 Task: Log work in the project CanaryTech for the issue 'Implement a new cloud-based payroll management system for a company with advanced payroll processing and reporting features' spent time as '3w 1d 15h 46m' and remaining time as '2w 4d 4h 18m' and add a flag. Now add the issue to the epic 'Microservices architecture implementation'. Log work in the project CanaryTech for the issue 'Integrate a new geolocation feature into an existing mobile application to enhance user experience and personalization' spent time as '4w 3d 6h 34m' and remaining time as '5w 5d 9h 55m' and clone the issue. Now add the issue to the epic 'Remote work and collaboration enhancement'
Action: Mouse moved to (826, 229)
Screenshot: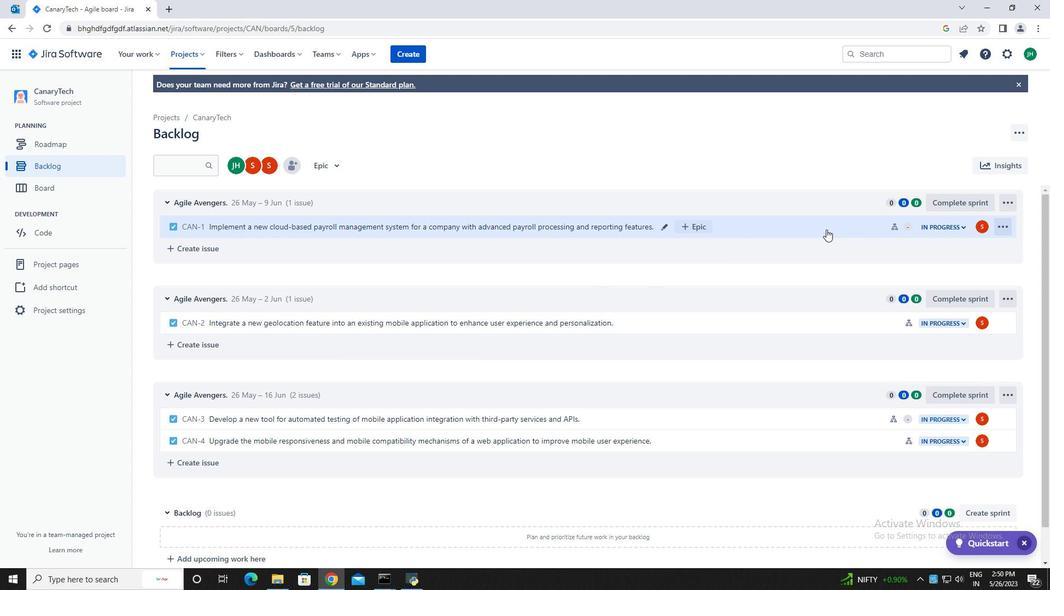 
Action: Mouse pressed left at (826, 229)
Screenshot: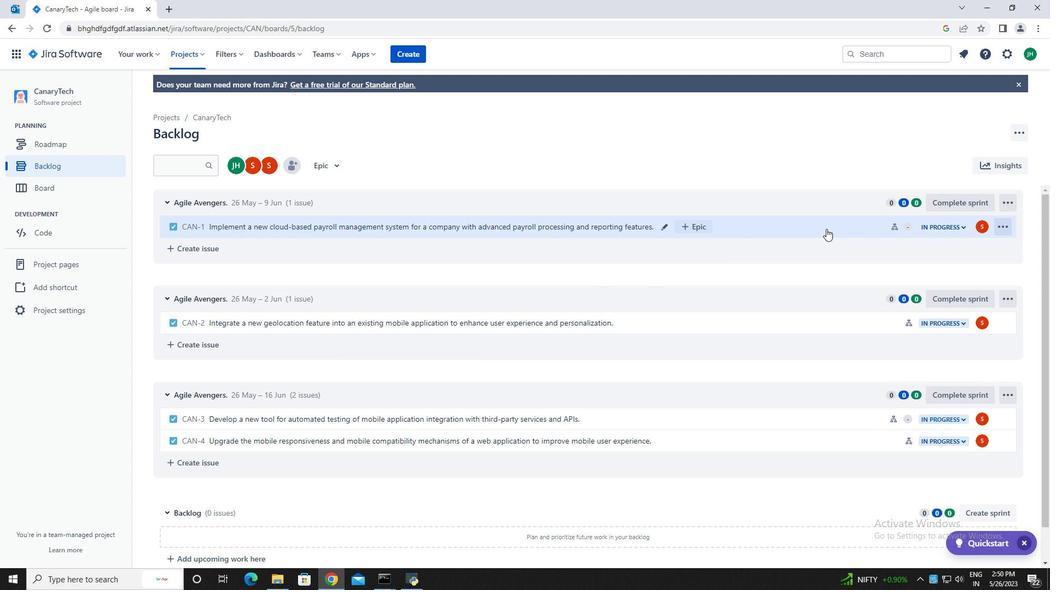 
Action: Mouse moved to (826, 228)
Screenshot: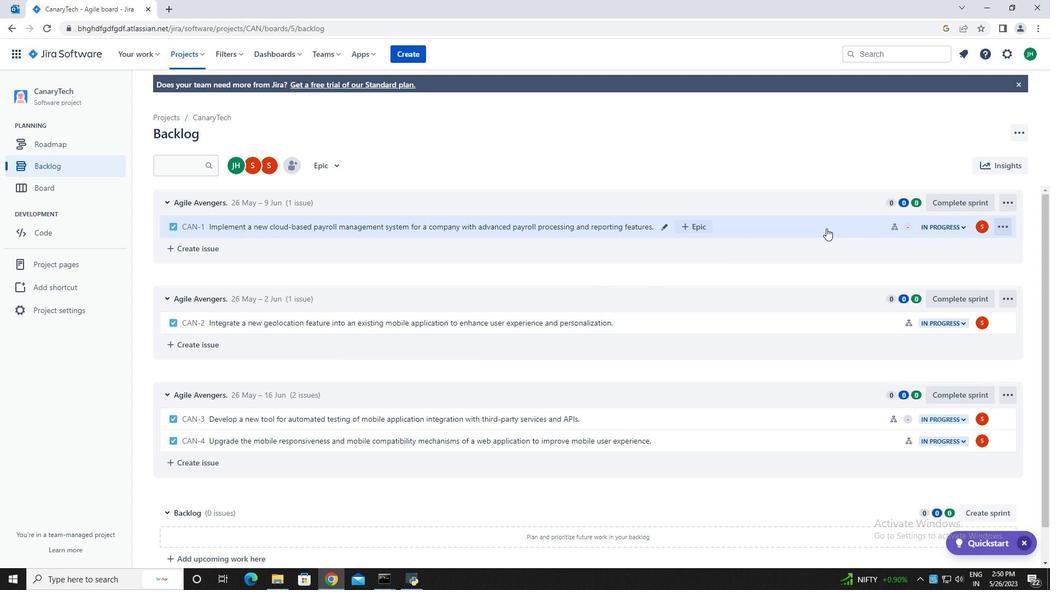 
Action: Key pressed <Key.esc>
Screenshot: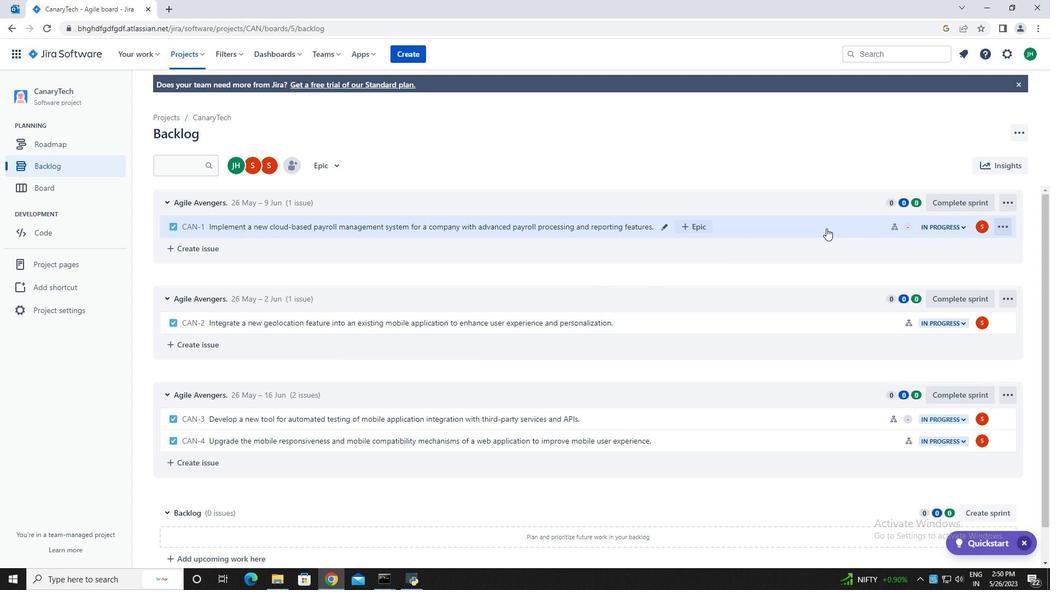 
Action: Mouse moved to (855, 224)
Screenshot: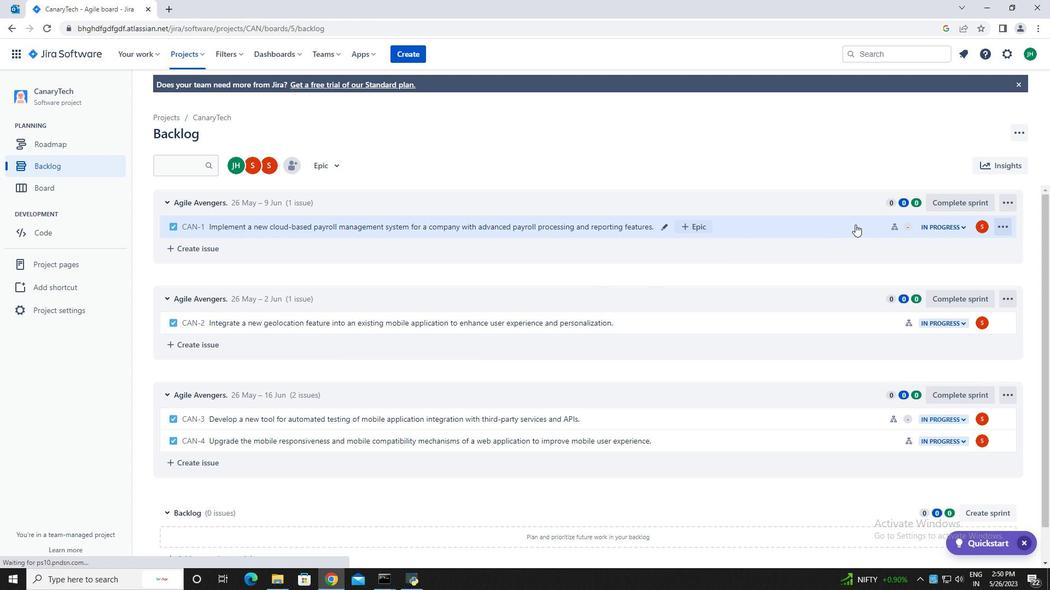 
Action: Key pressed <Key.esc>
Screenshot: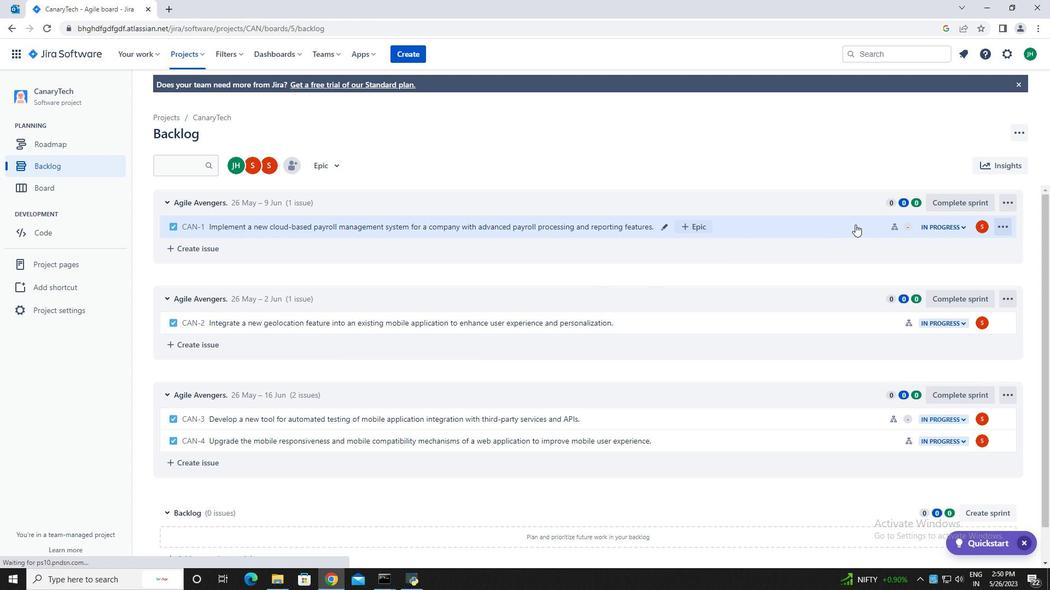 
Action: Mouse moved to (855, 225)
Screenshot: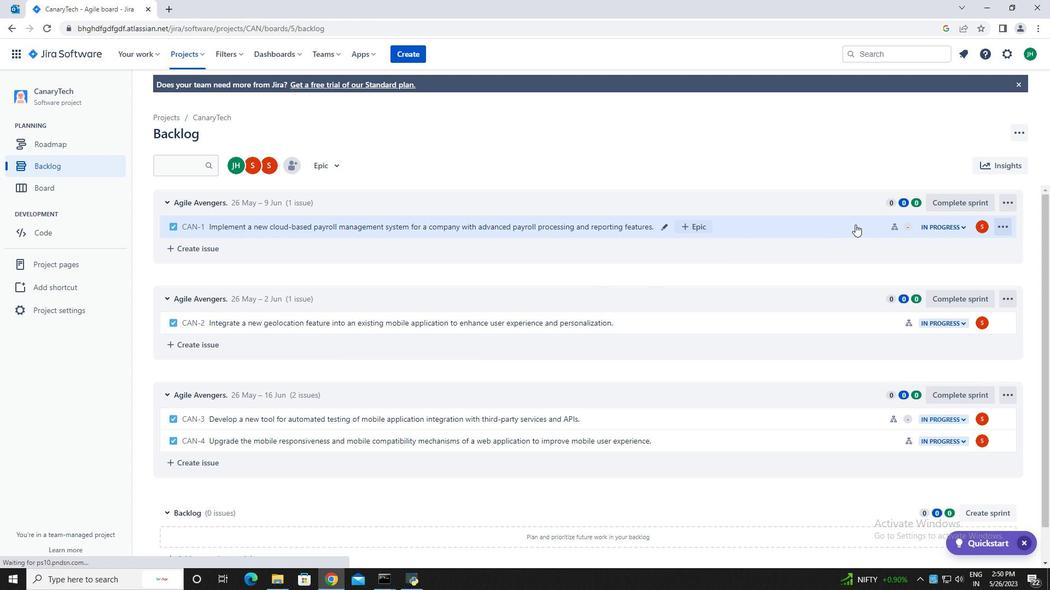 
Action: Key pressed <Key.esc><Key.esc>
Screenshot: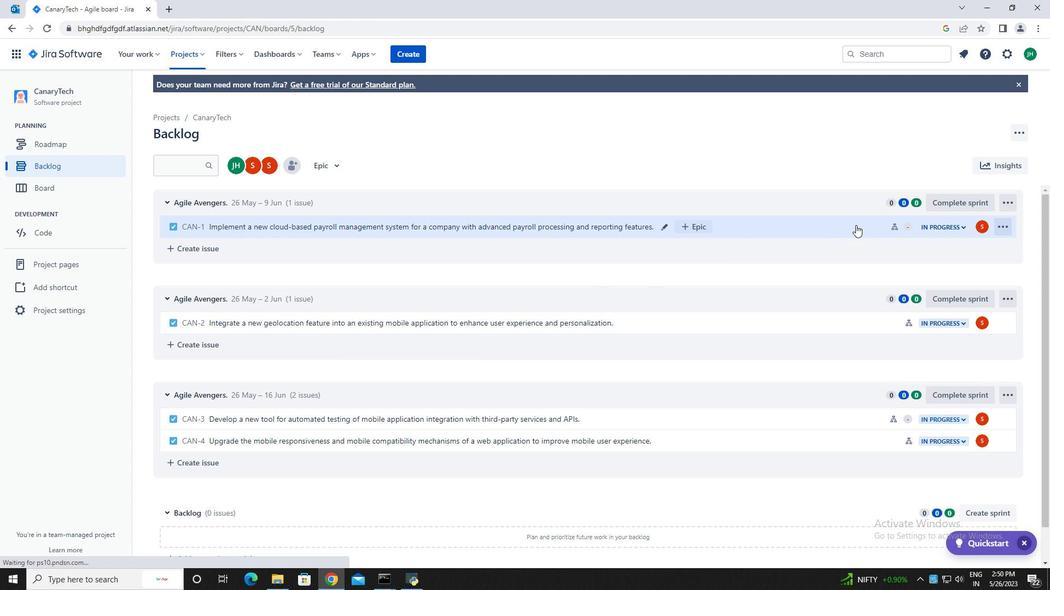 
Action: Mouse moved to (856, 225)
Screenshot: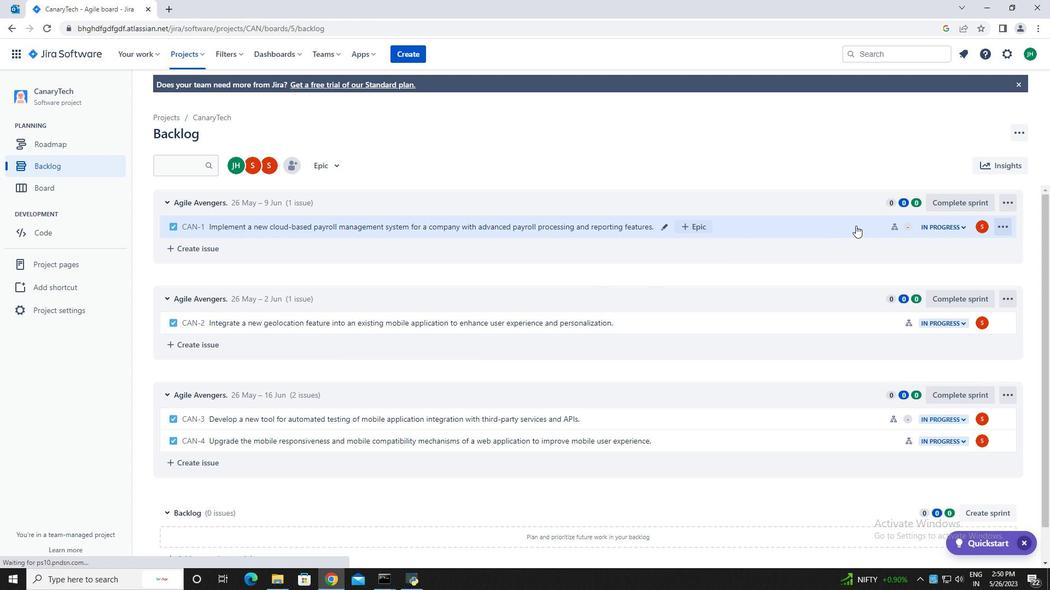 
Action: Key pressed <Key.esc><Key.esc>
Screenshot: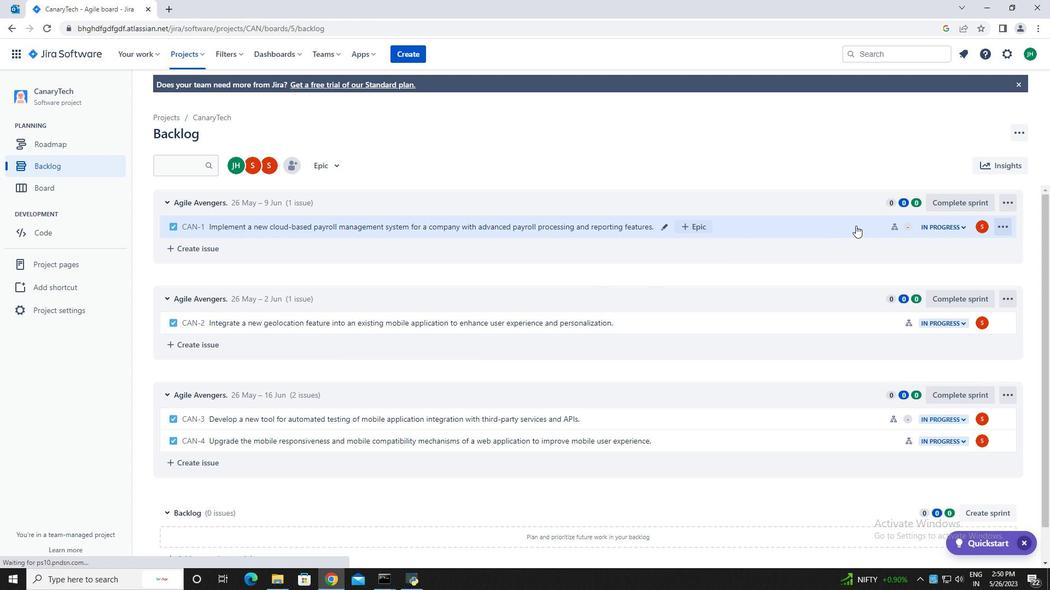 
Action: Mouse moved to (856, 225)
Screenshot: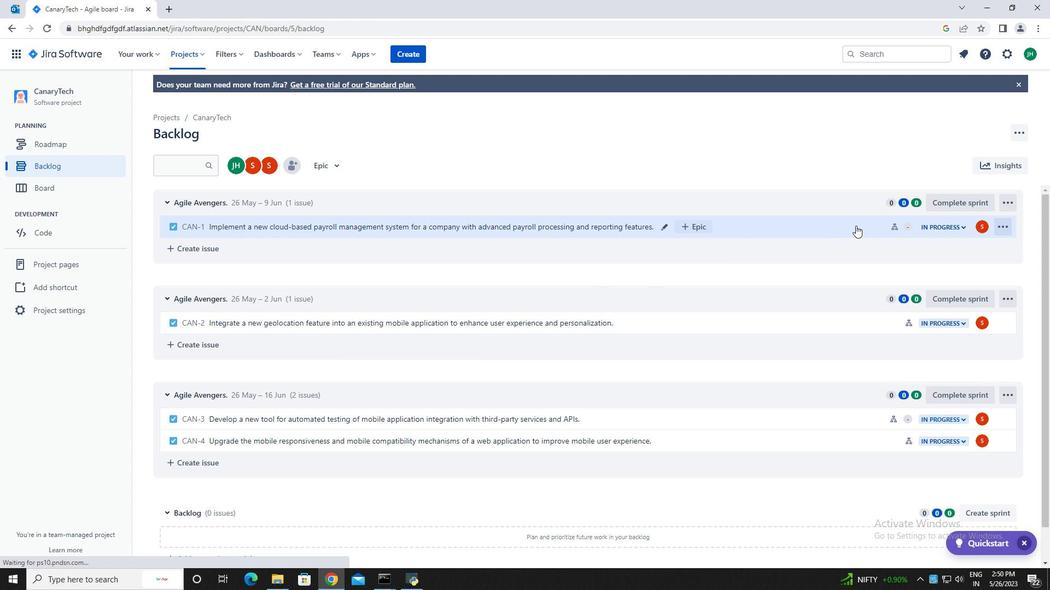 
Action: Key pressed <Key.esc>
Screenshot: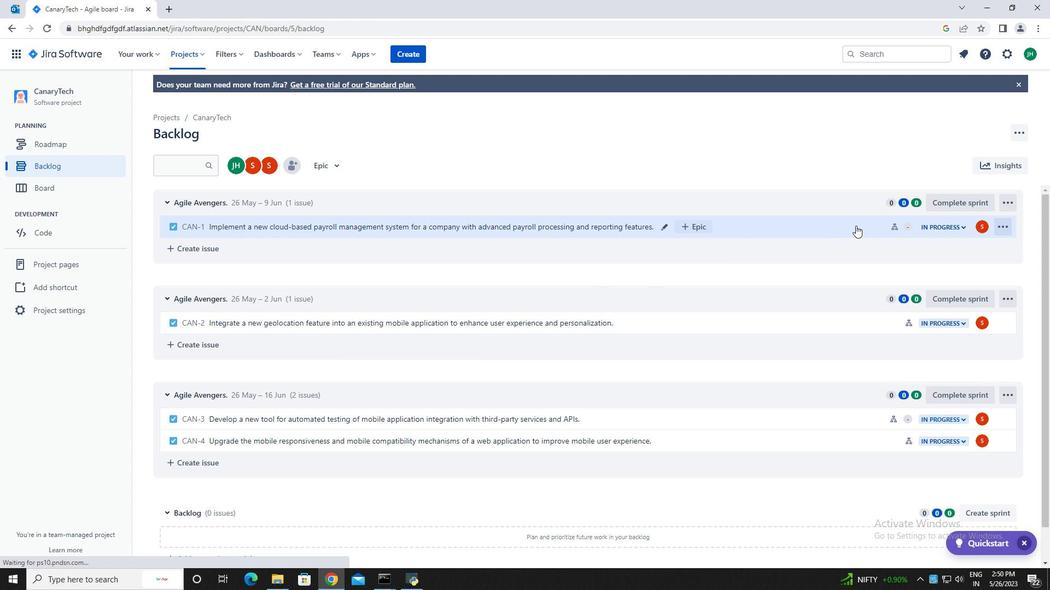 
Action: Mouse moved to (856, 226)
Screenshot: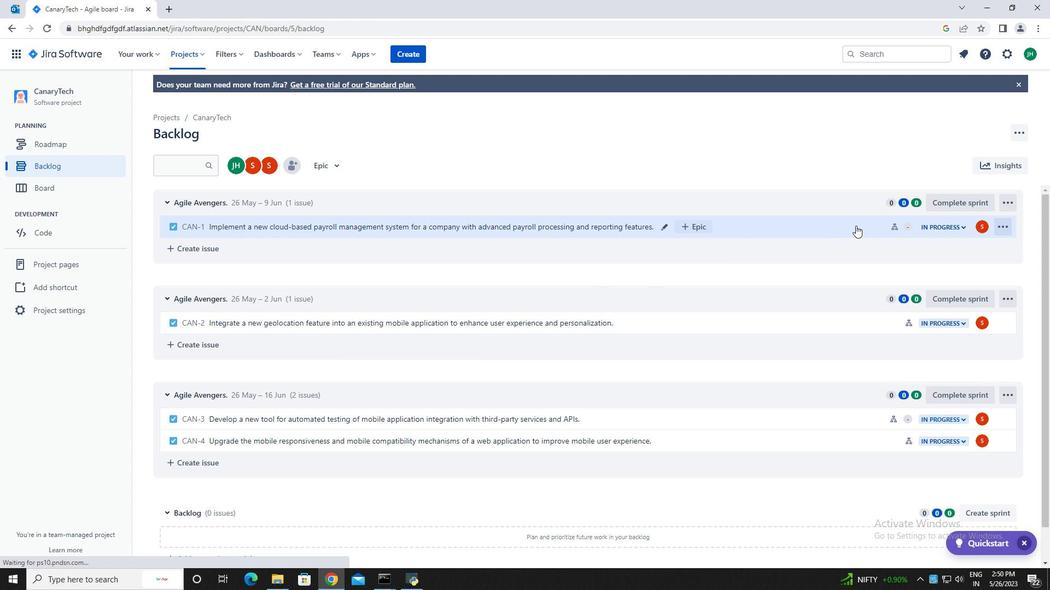
Action: Key pressed <Key.esc>
Screenshot: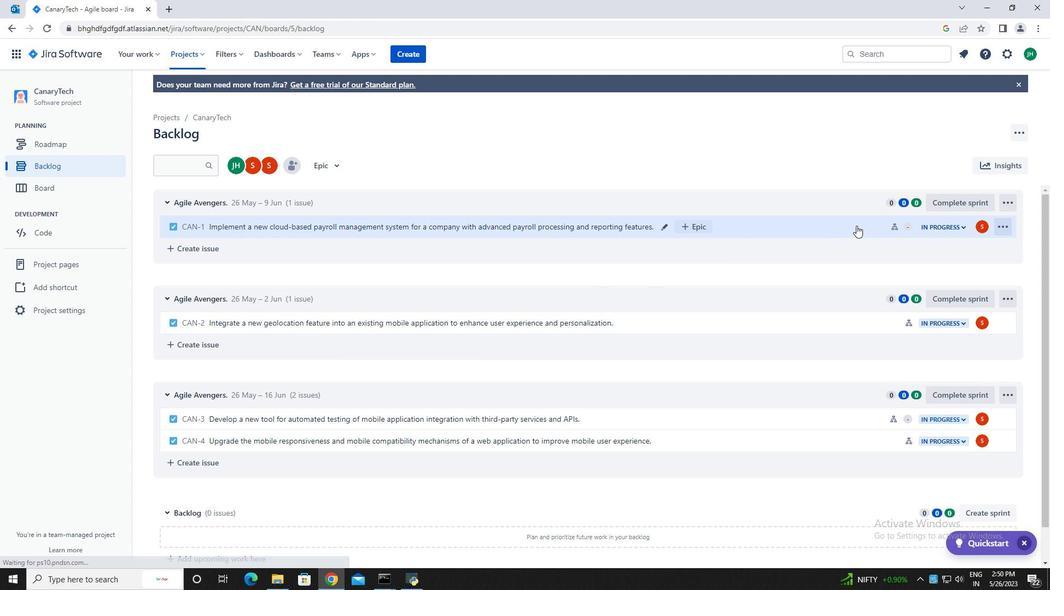 
Action: Mouse moved to (857, 226)
Screenshot: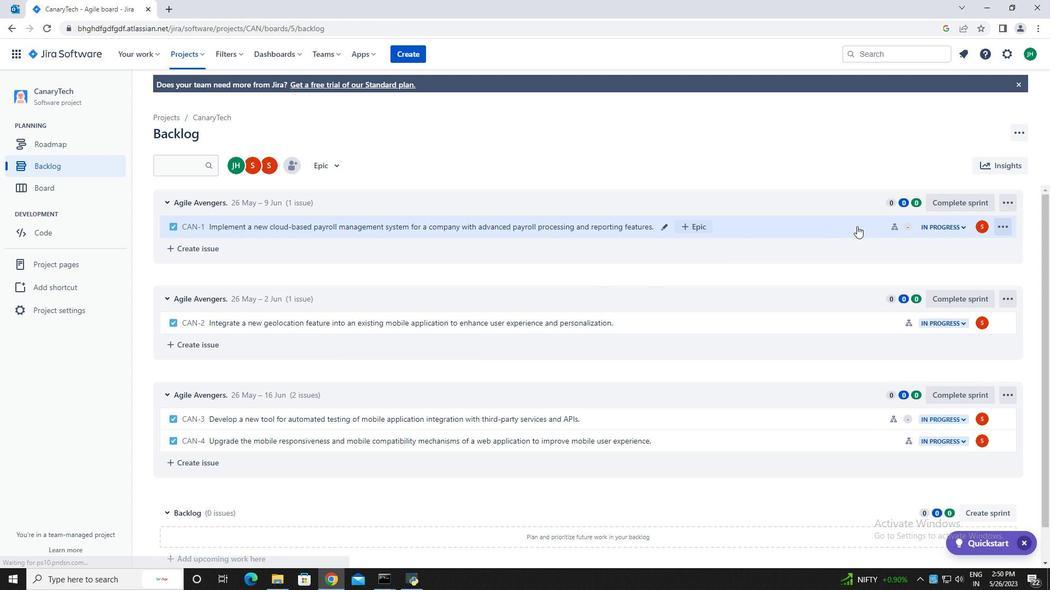 
Action: Key pressed <Key.esc><Key.esc><Key.esc>
Screenshot: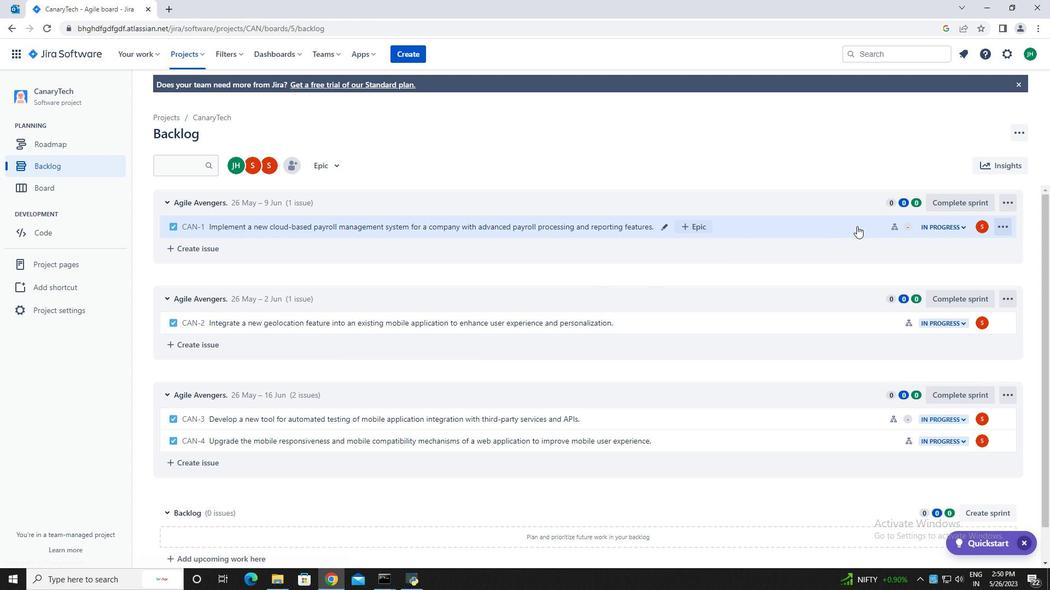 
Action: Mouse moved to (857, 226)
Screenshot: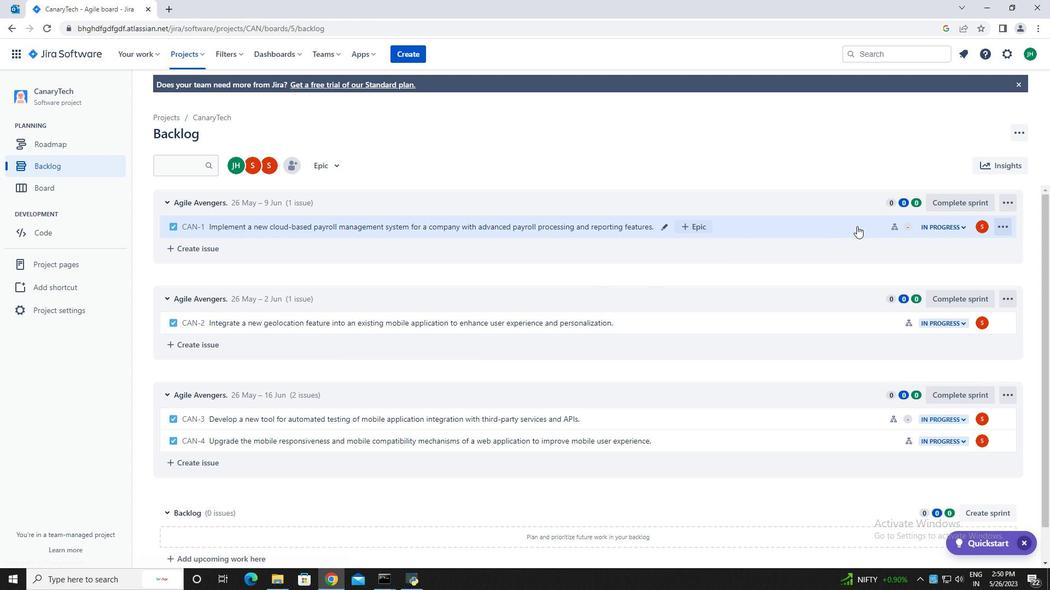 
Action: Key pressed <Key.esc>
Screenshot: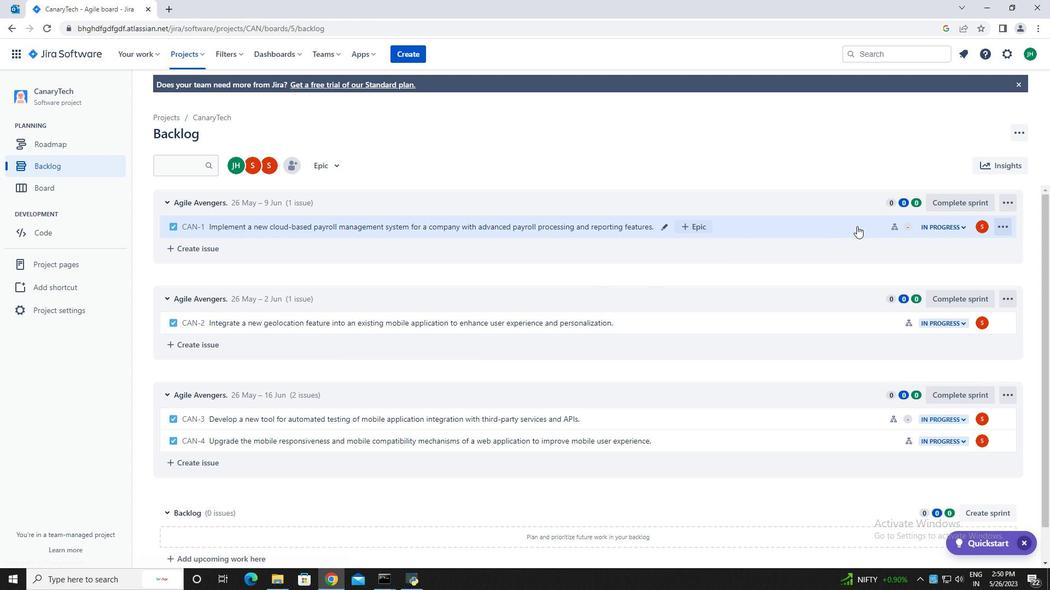 
Action: Mouse moved to (857, 226)
Screenshot: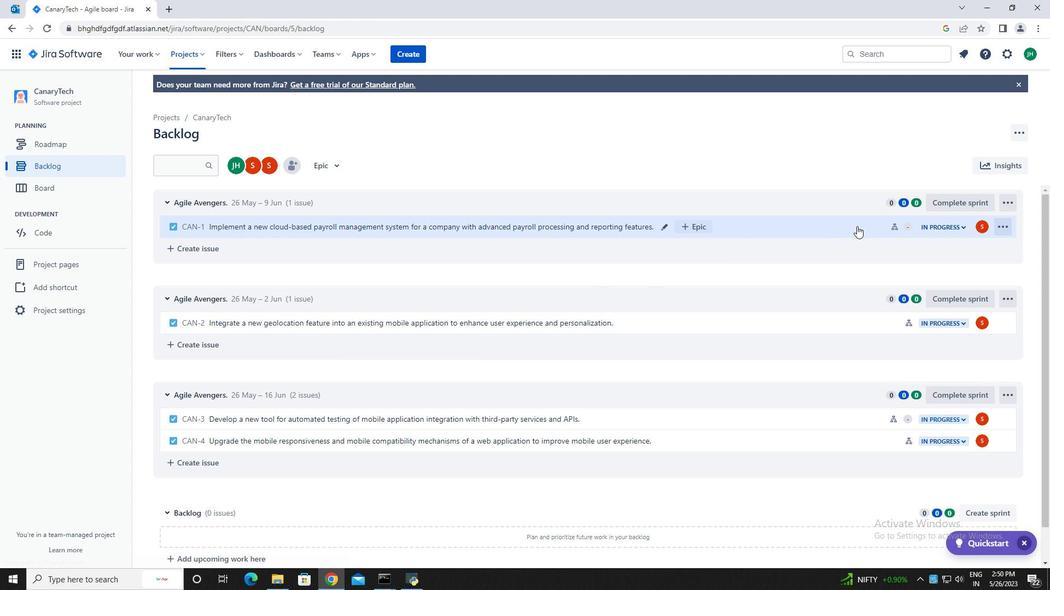 
Action: Key pressed <Key.esc>
Screenshot: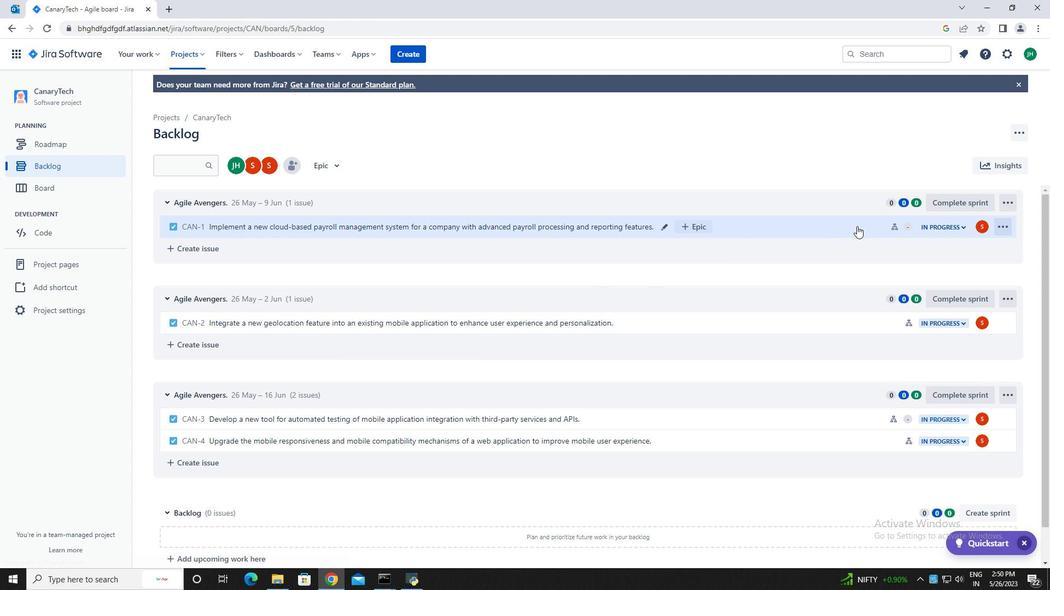 
Action: Mouse moved to (858, 228)
Screenshot: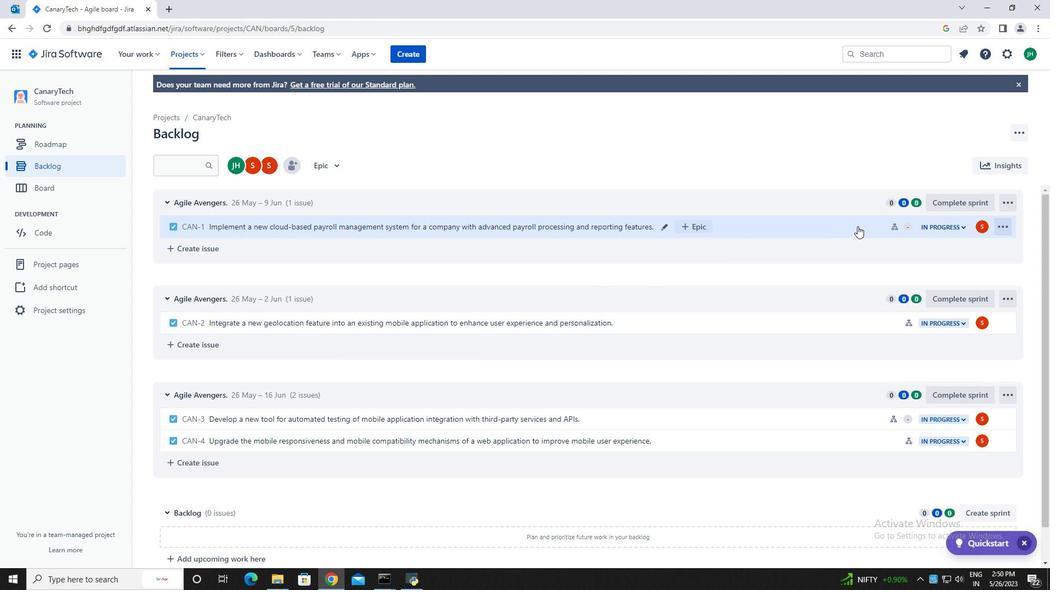 
Action: Key pressed <Key.esc>
Screenshot: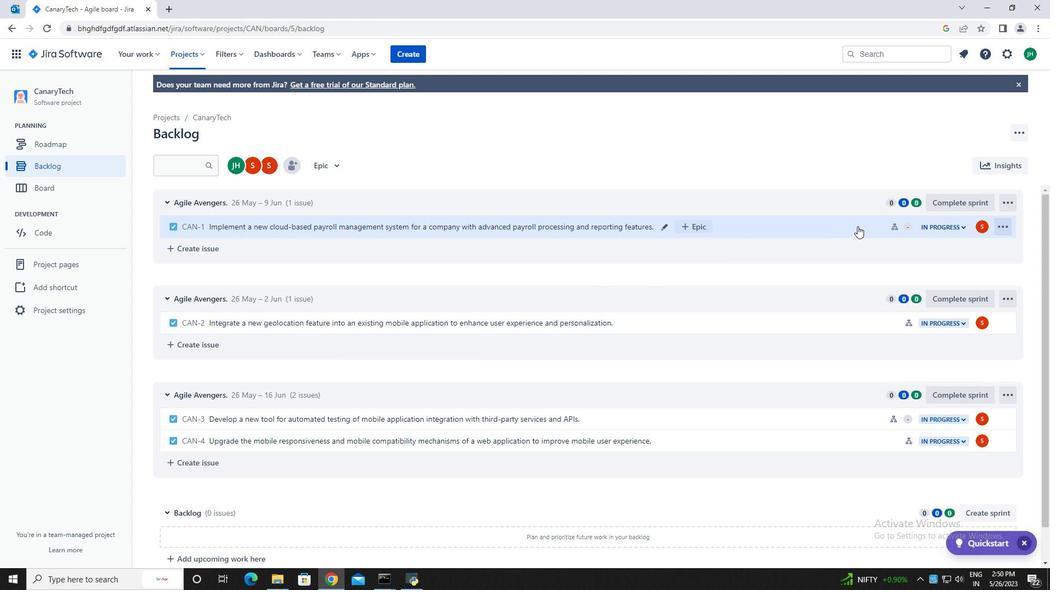 
Action: Mouse moved to (858, 229)
Screenshot: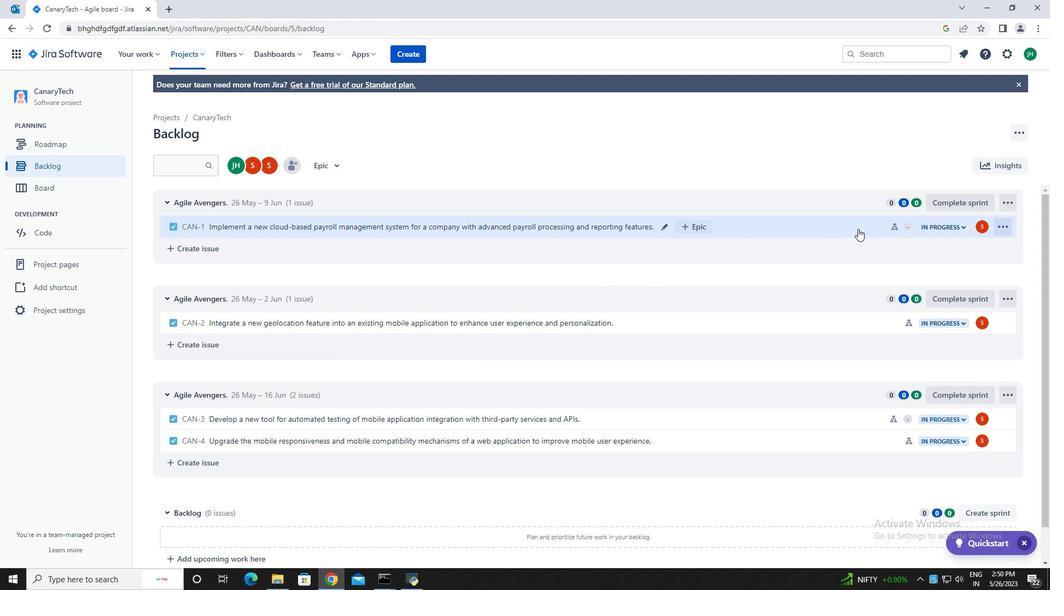 
Action: Key pressed <Key.esc><Key.esc><Key.esc><Key.esc><Key.esc>
Screenshot: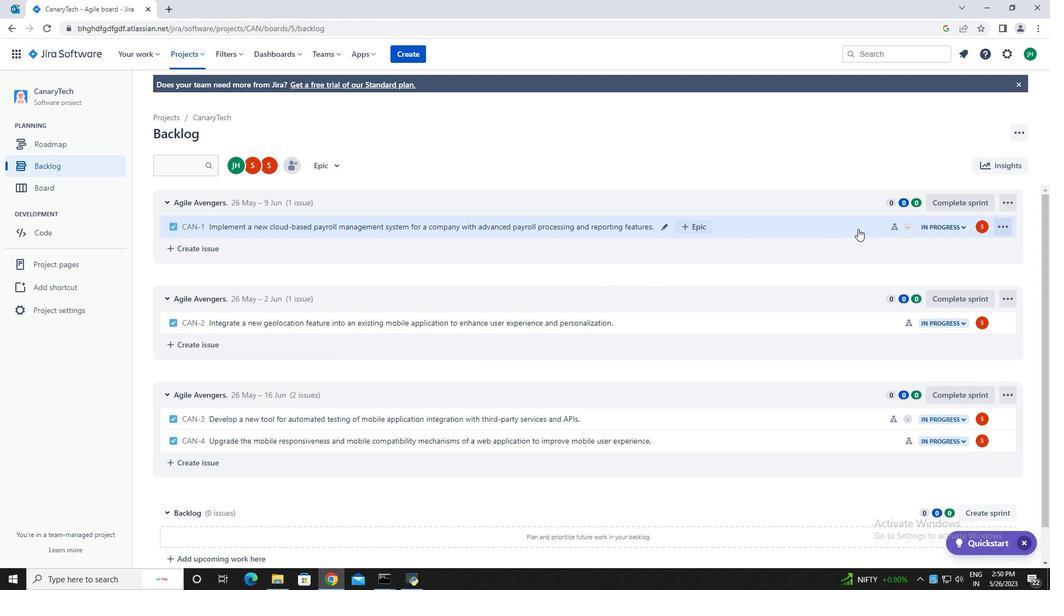 
Action: Mouse moved to (872, 226)
Screenshot: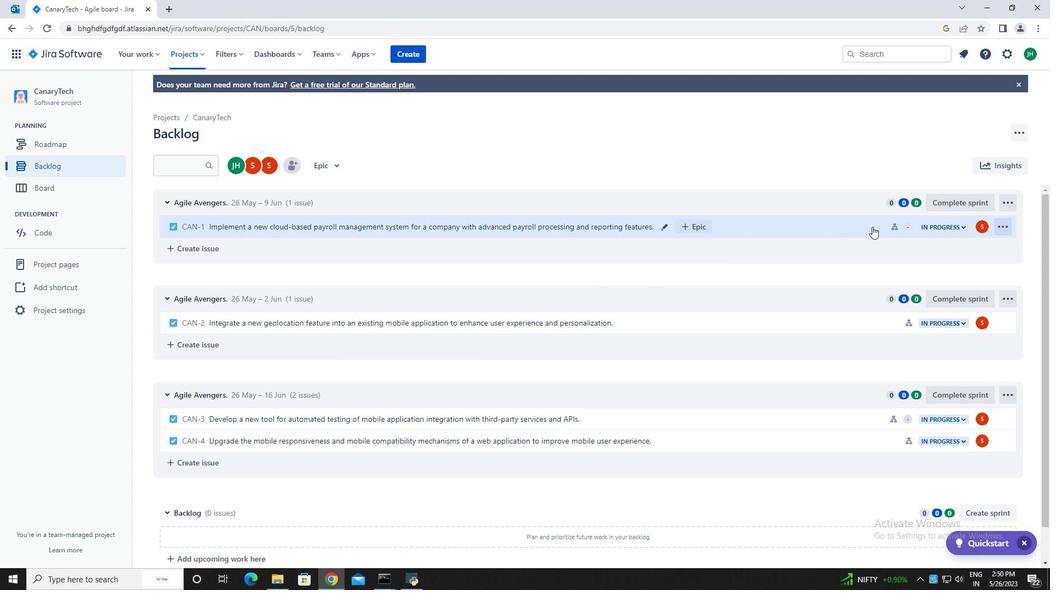 
Action: Mouse pressed left at (872, 226)
Screenshot: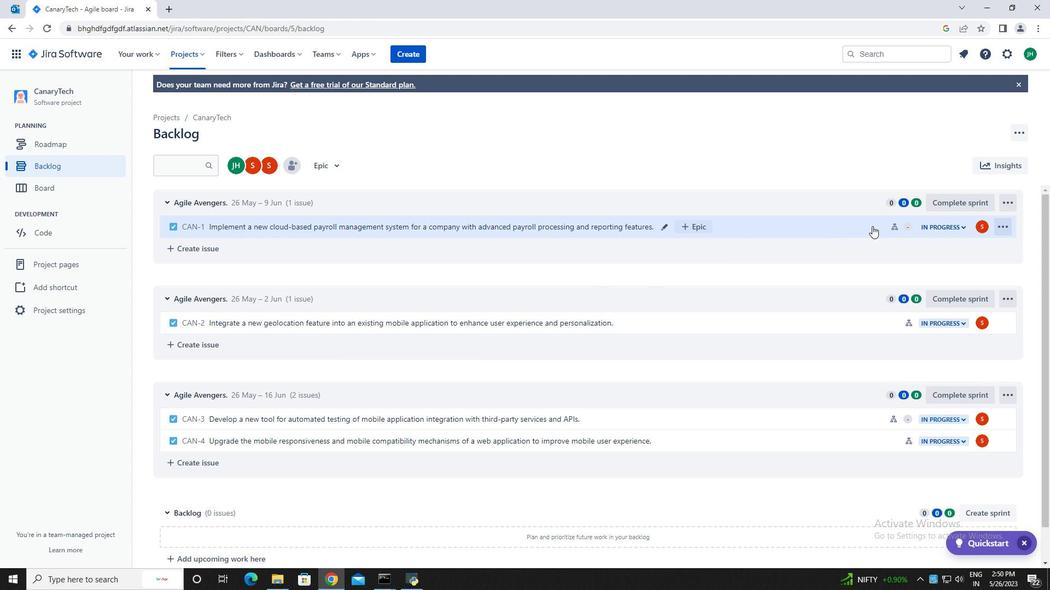 
Action: Mouse moved to (992, 197)
Screenshot: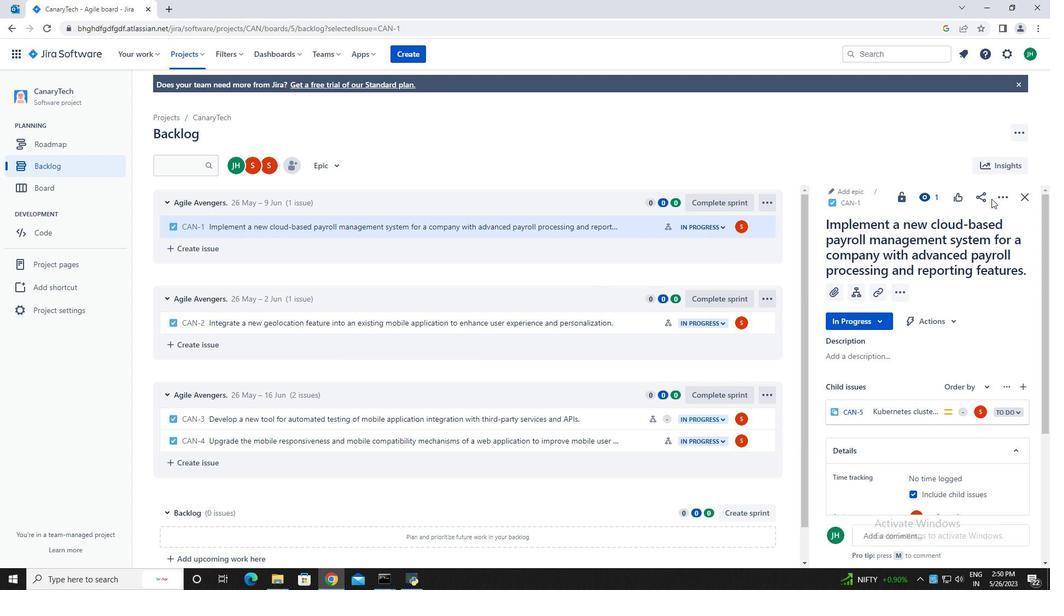 
Action: Mouse pressed left at (992, 197)
Screenshot: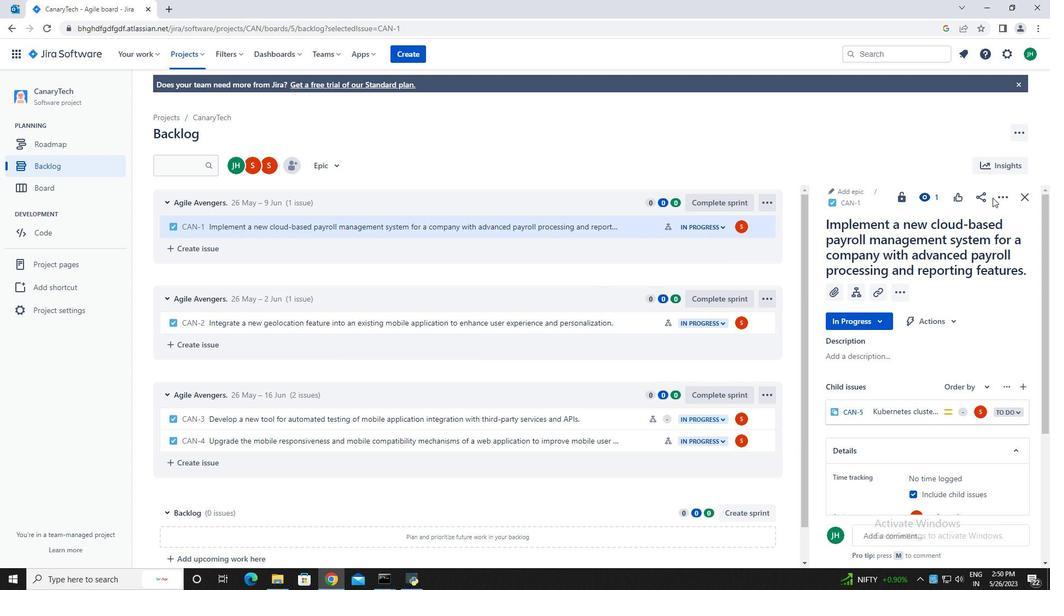 
Action: Mouse moved to (1006, 199)
Screenshot: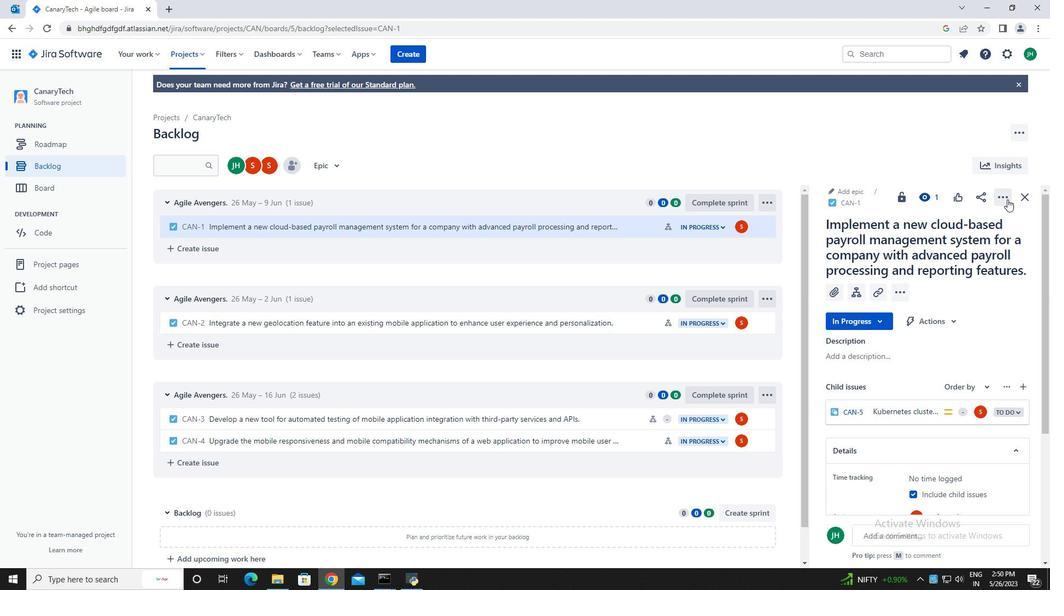 
Action: Mouse pressed left at (1006, 199)
Screenshot: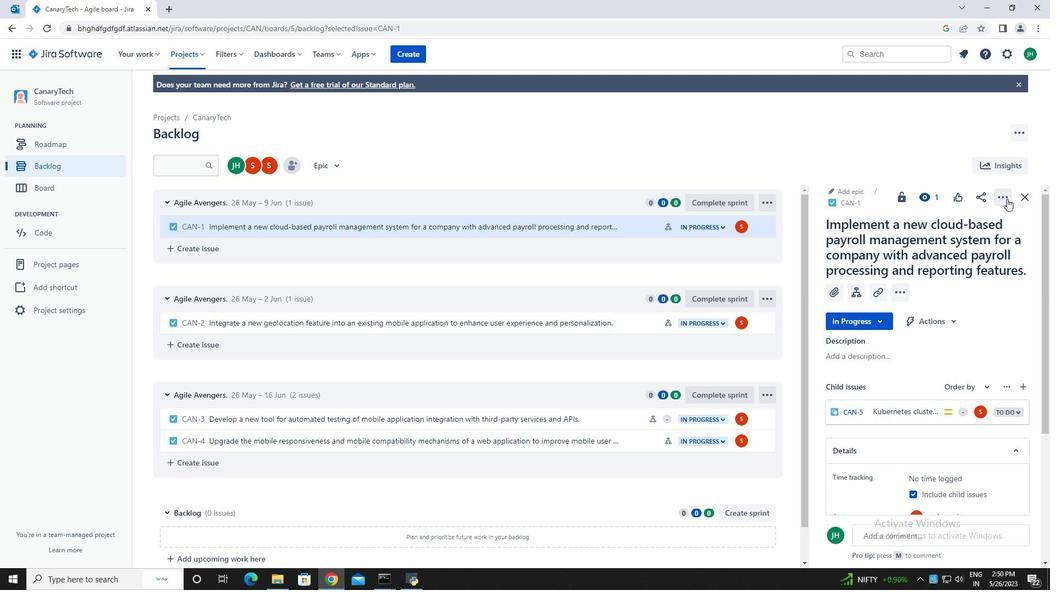 
Action: Mouse moved to (952, 228)
Screenshot: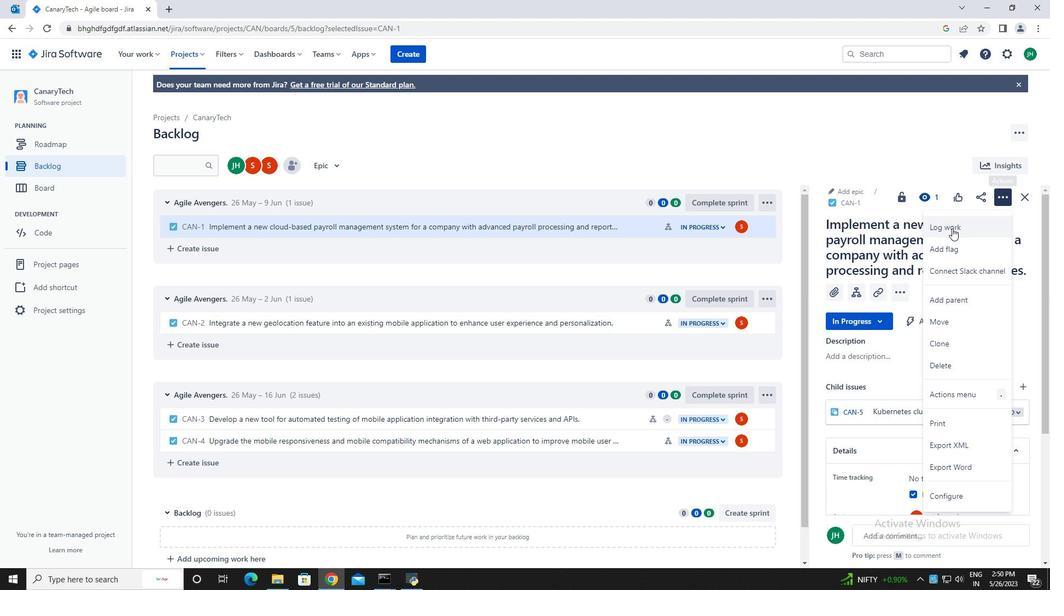 
Action: Mouse pressed left at (952, 228)
Screenshot: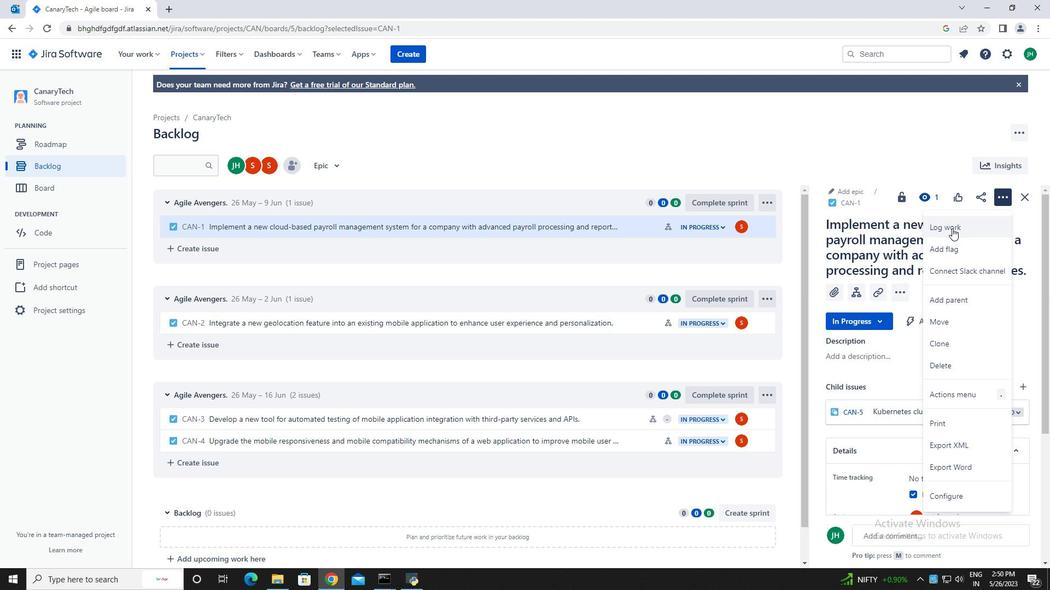 
Action: Mouse moved to (453, 160)
Screenshot: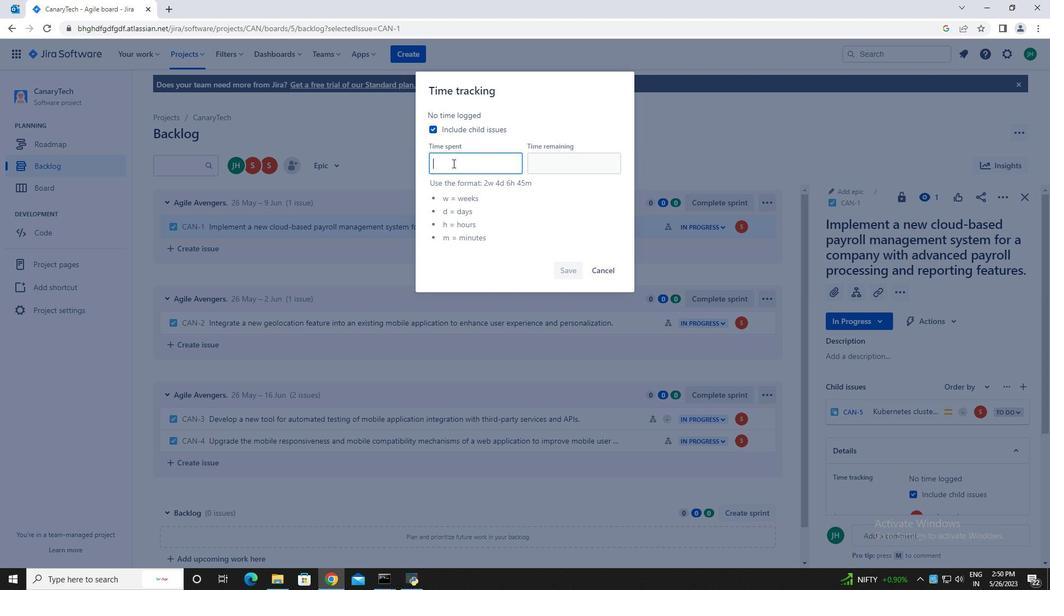 
Action: Mouse pressed left at (453, 160)
Screenshot: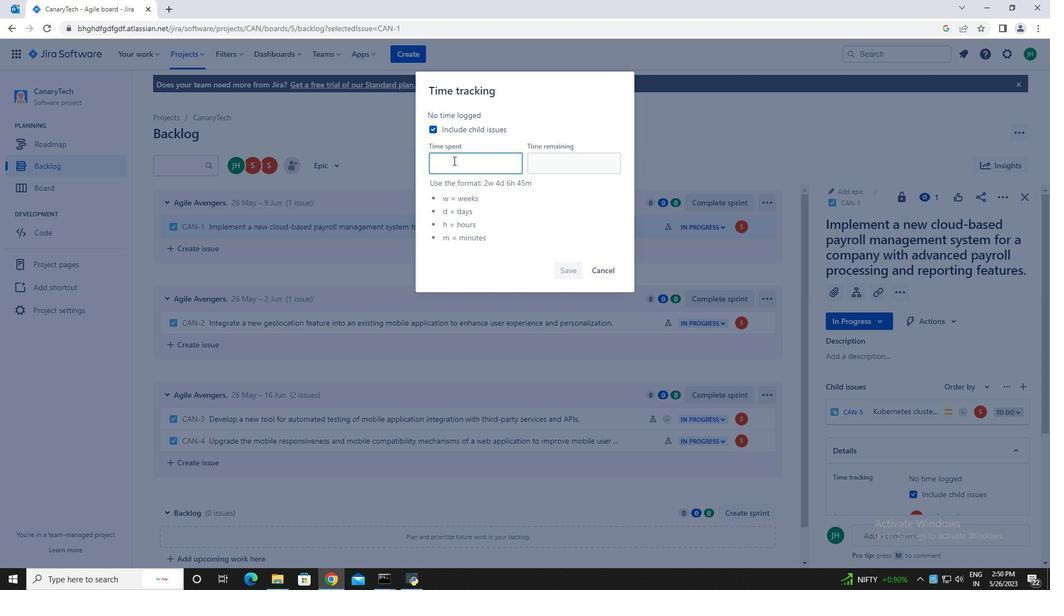 
Action: Mouse moved to (452, 160)
Screenshot: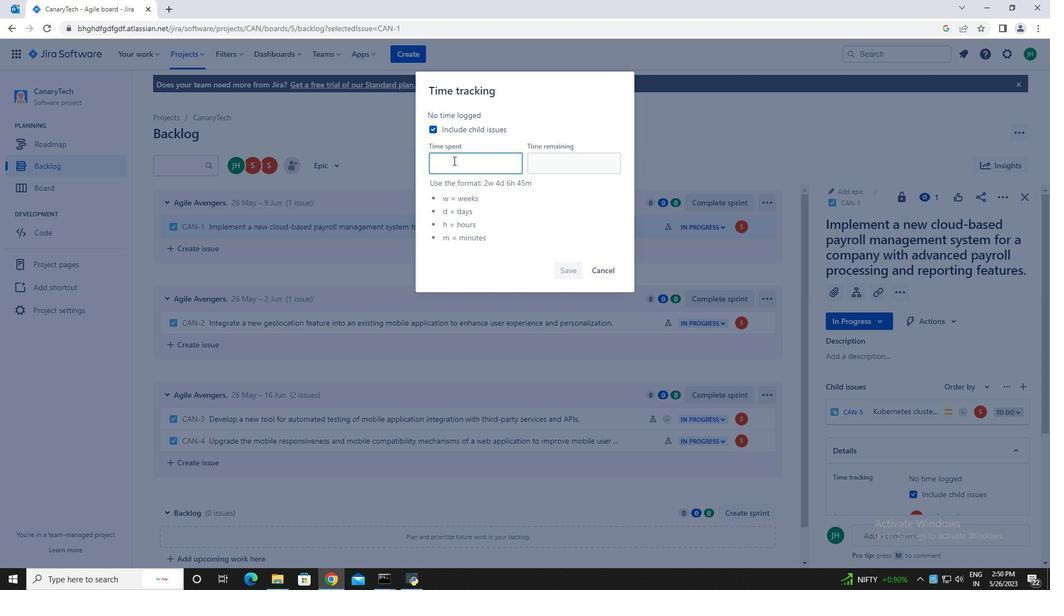 
Action: Key pressed 3w<Key.space>1d<Key.space>15h<Key.space>46m
Screenshot: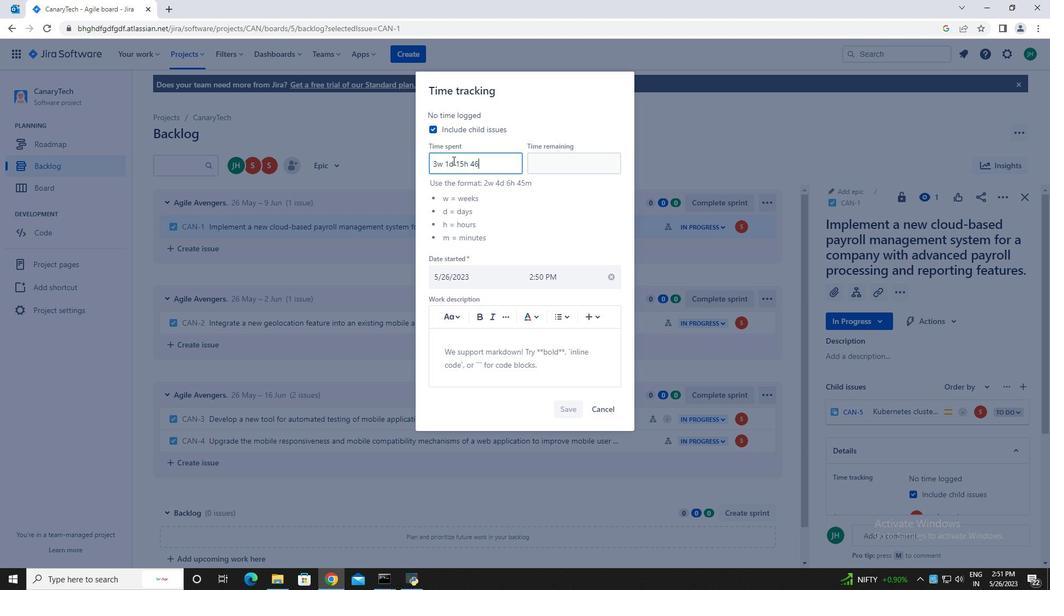 
Action: Mouse moved to (570, 166)
Screenshot: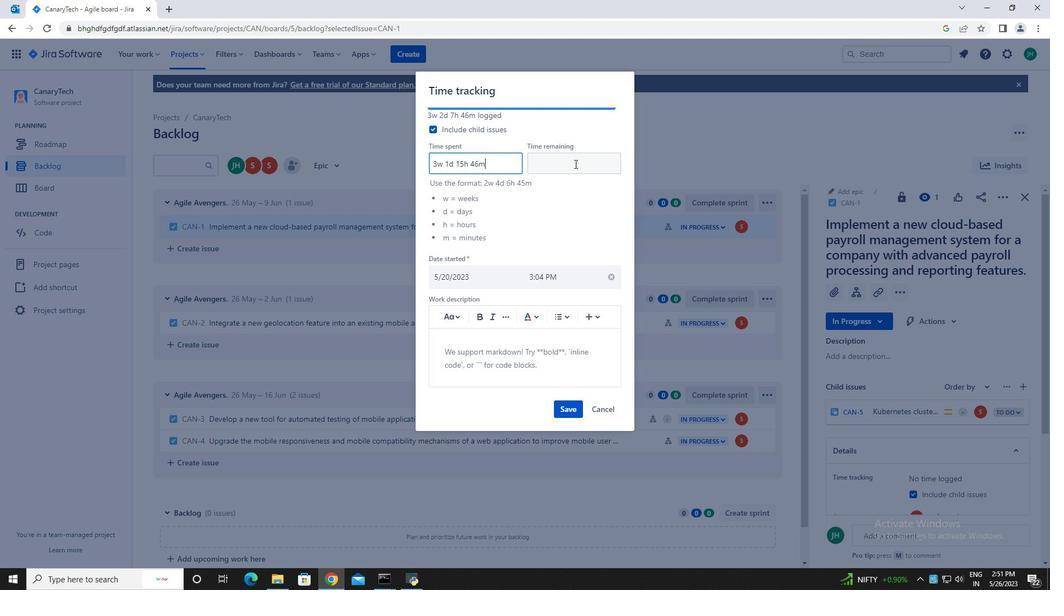 
Action: Mouse pressed left at (570, 166)
Screenshot: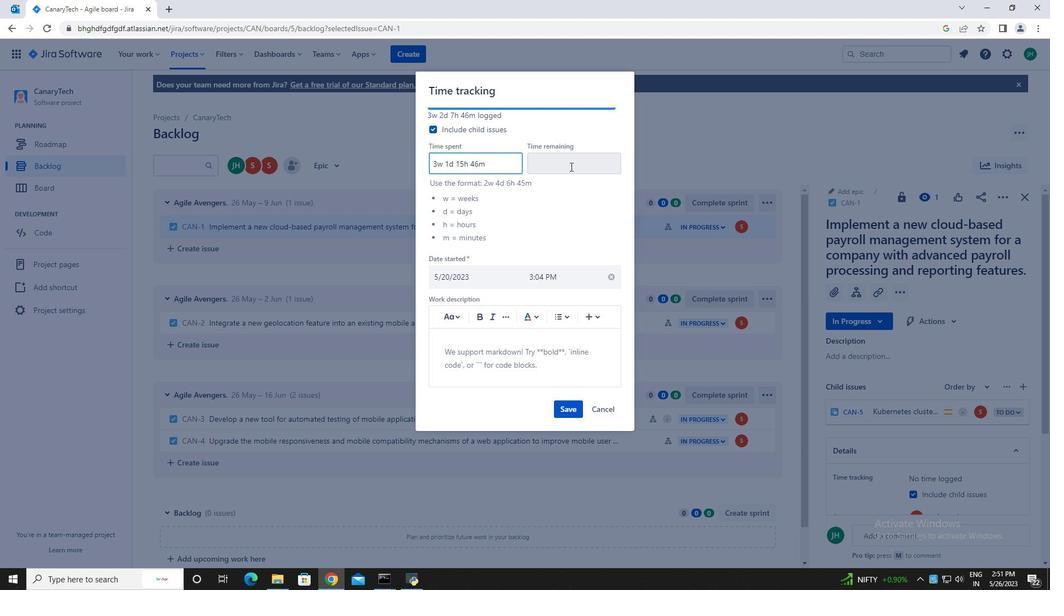 
Action: Key pressed 2w<Key.space>4d<Key.space>4h<Key.space>18m
Screenshot: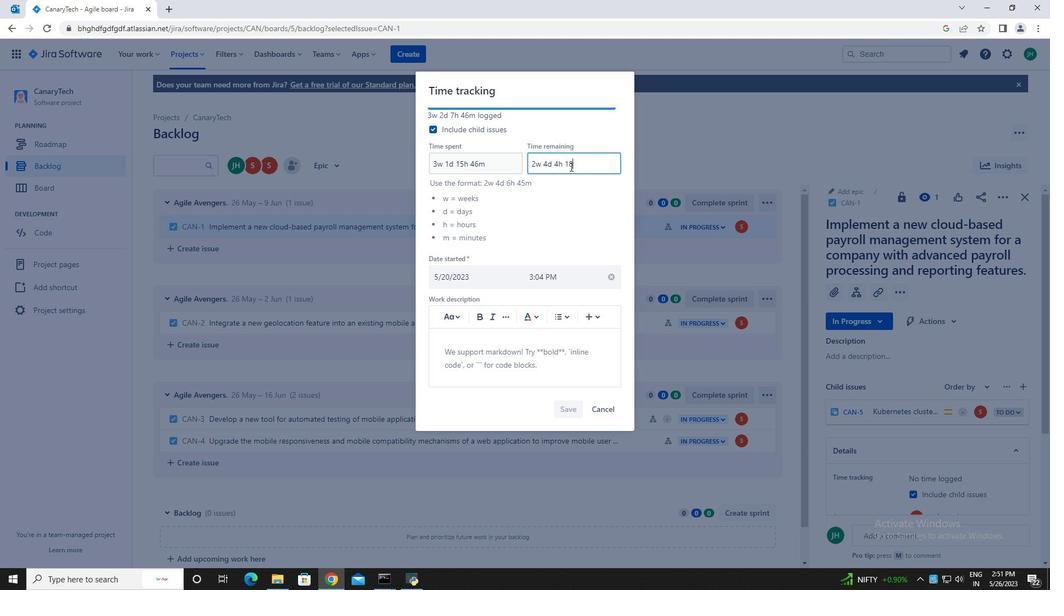 
Action: Mouse moved to (574, 406)
Screenshot: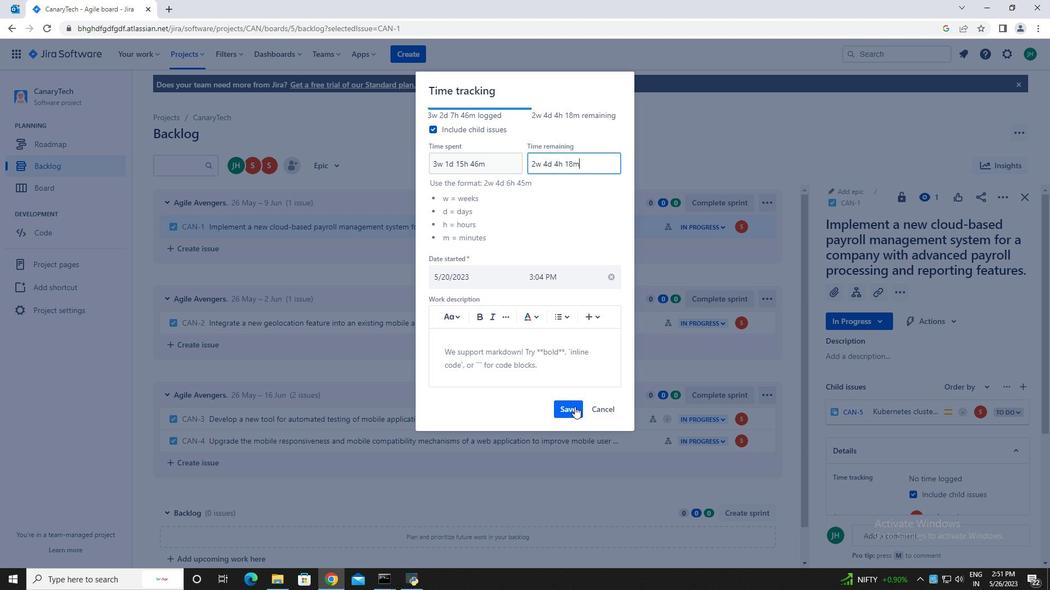 
Action: Mouse pressed left at (574, 406)
Screenshot: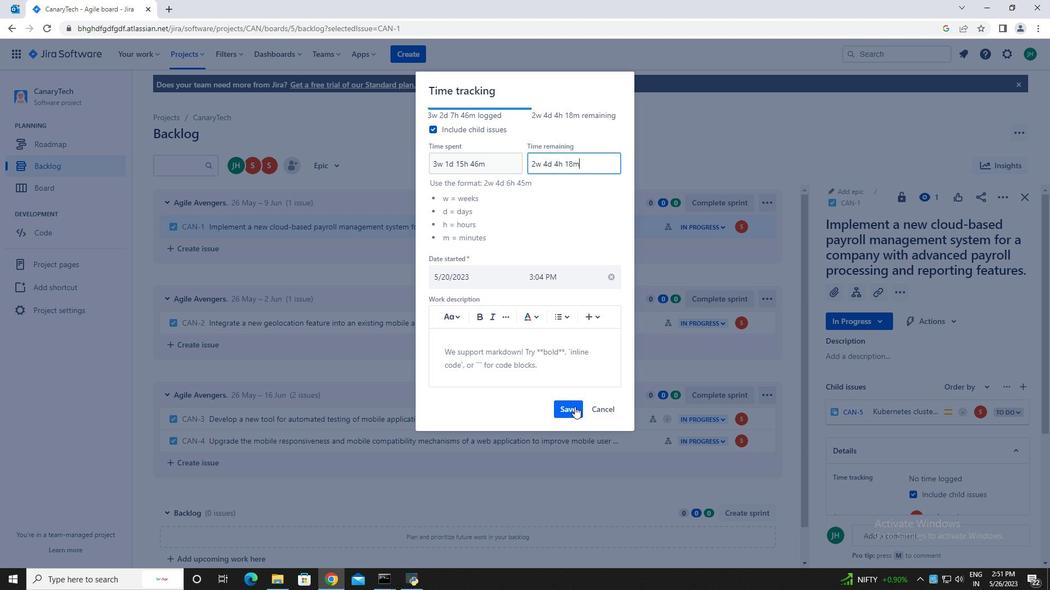 
Action: Mouse moved to (999, 195)
Screenshot: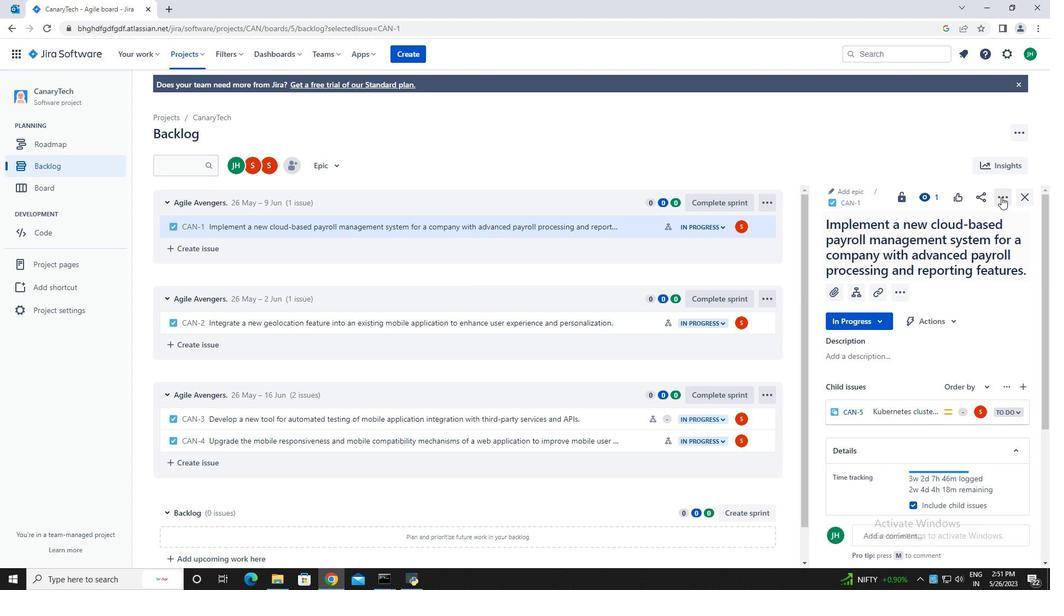 
Action: Mouse pressed left at (999, 195)
Screenshot: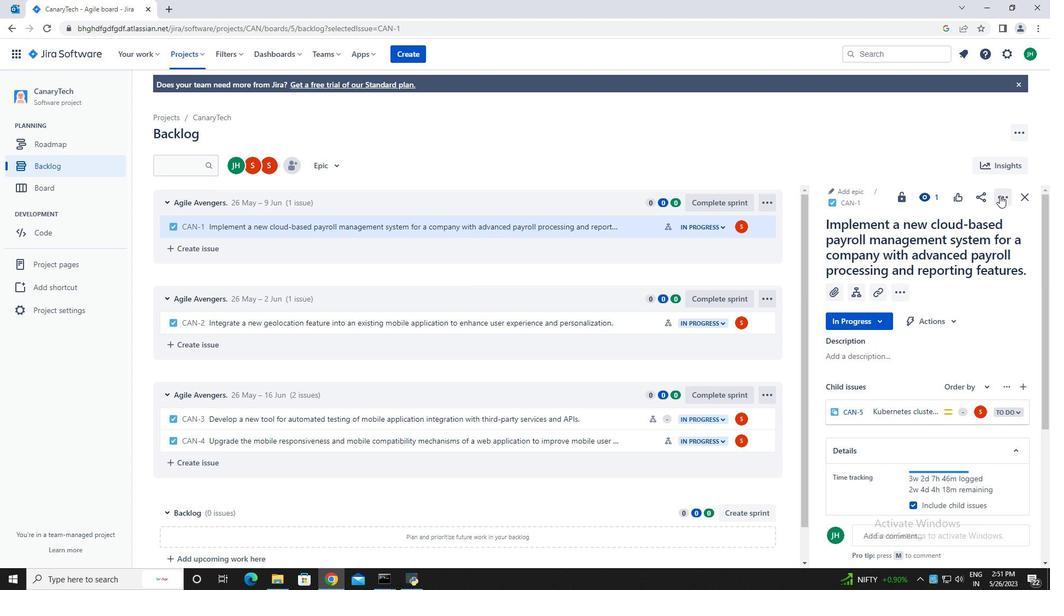 
Action: Mouse moved to (952, 251)
Screenshot: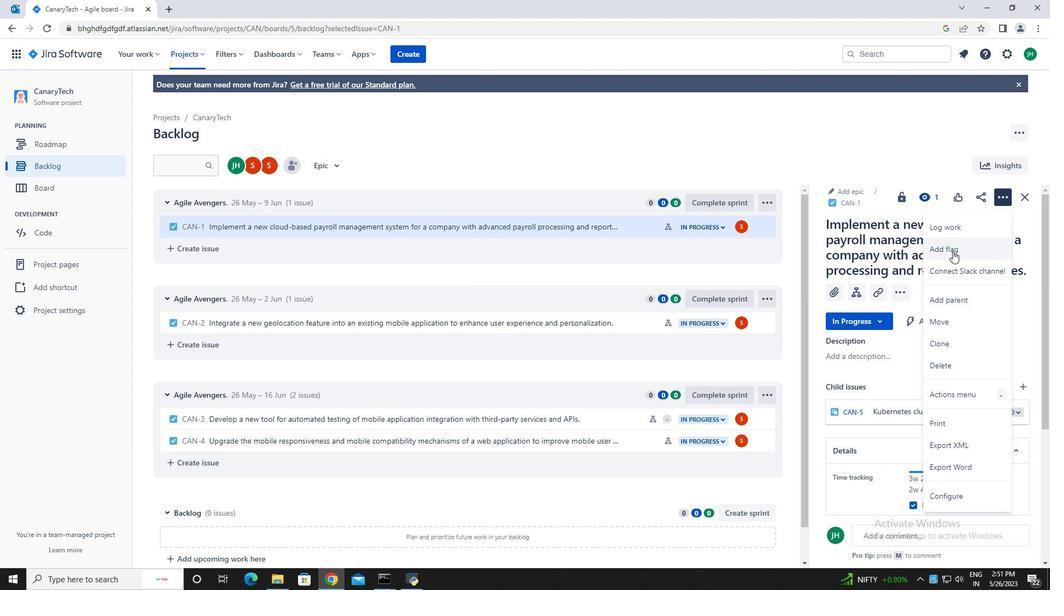 
Action: Mouse pressed left at (952, 251)
Screenshot: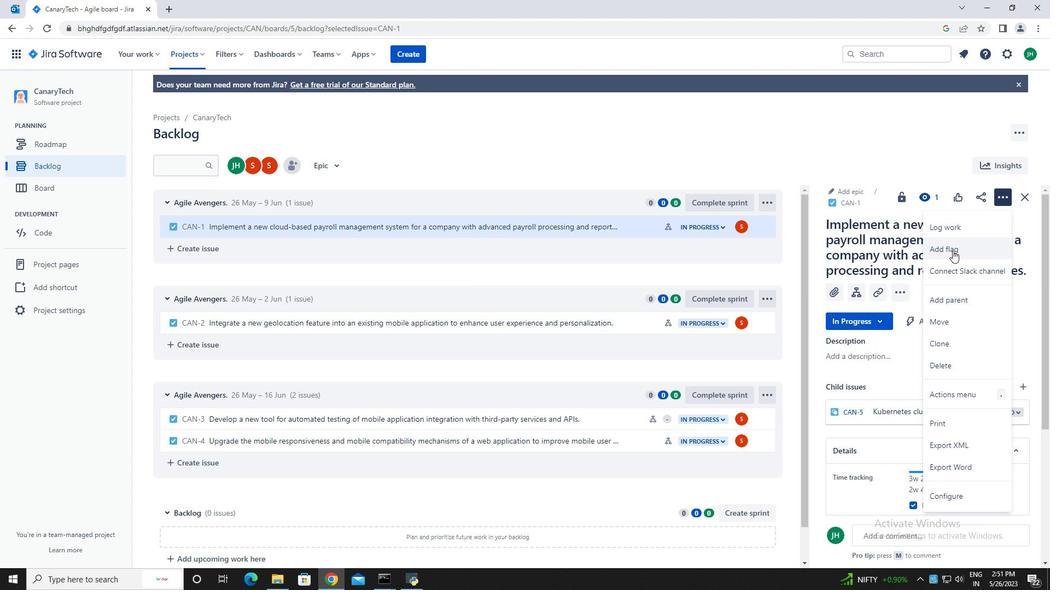 
Action: Mouse moved to (331, 166)
Screenshot: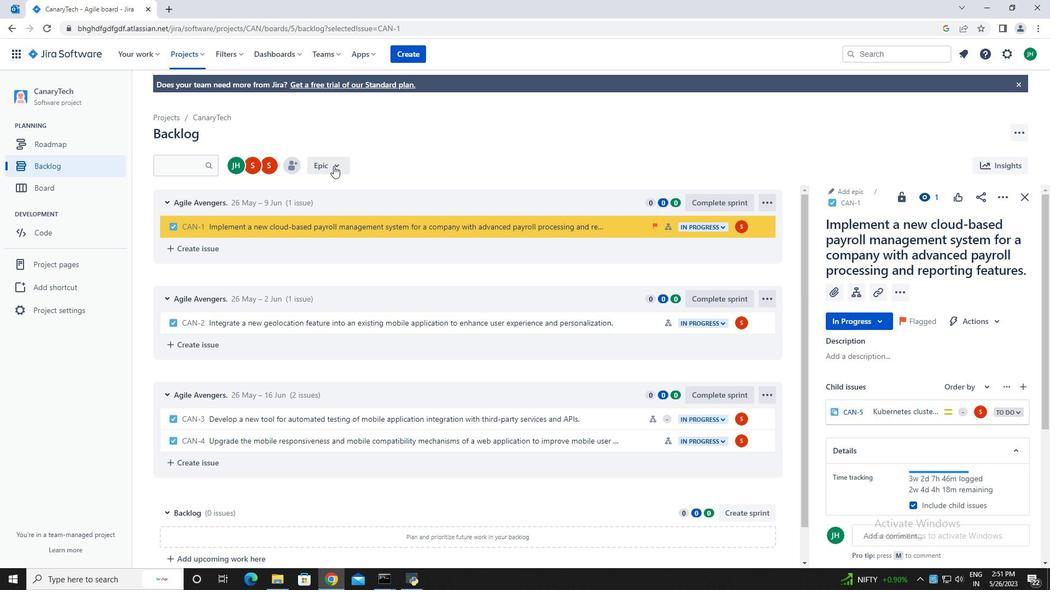 
Action: Mouse pressed left at (331, 166)
Screenshot: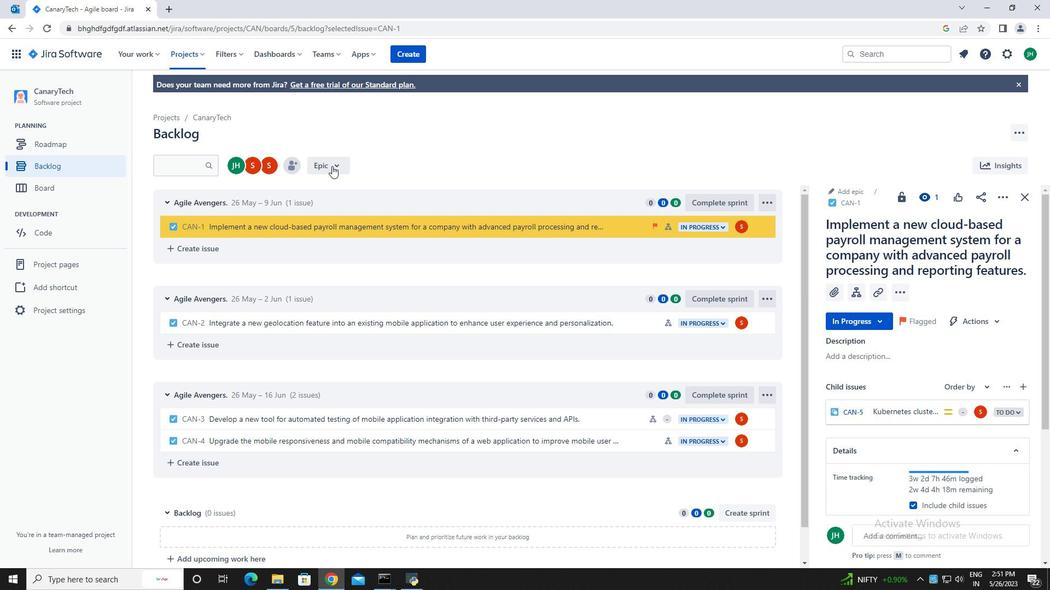 
Action: Mouse moved to (347, 214)
Screenshot: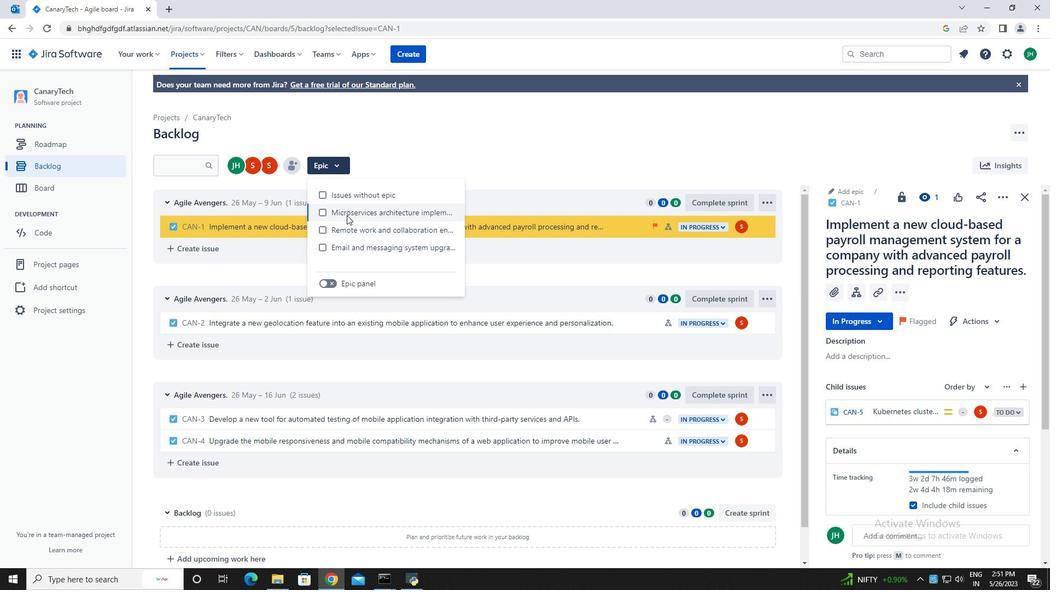 
Action: Mouse pressed left at (347, 214)
Screenshot: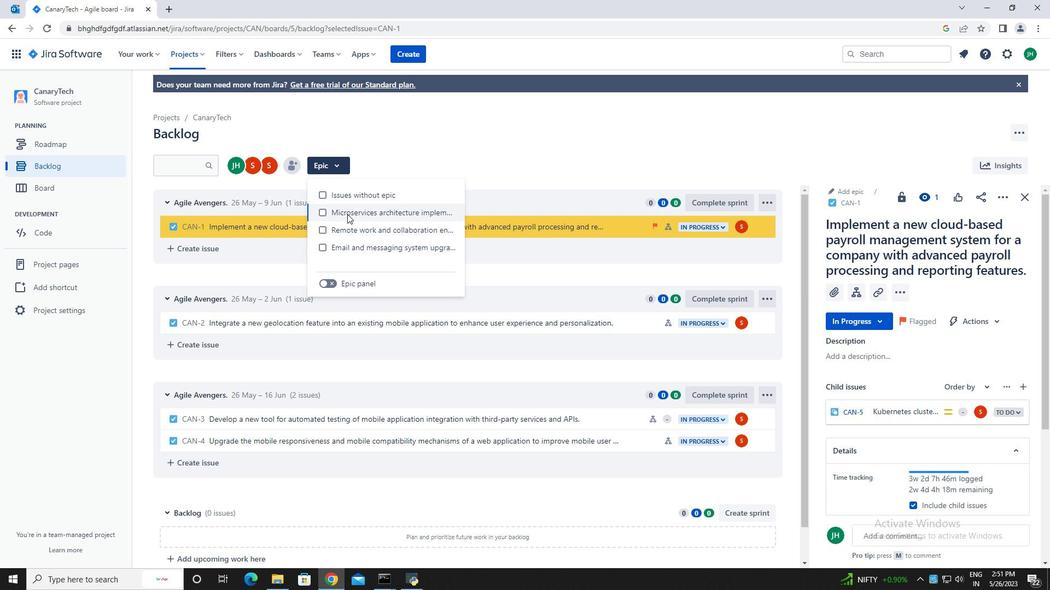 
Action: Mouse moved to (1024, 196)
Screenshot: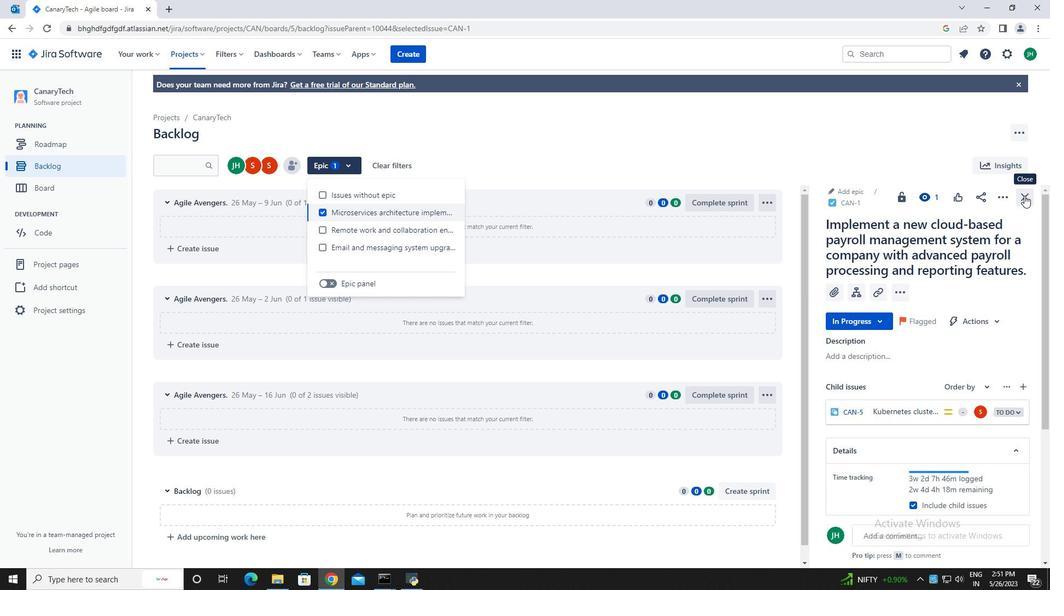 
Action: Mouse pressed left at (1024, 196)
Screenshot: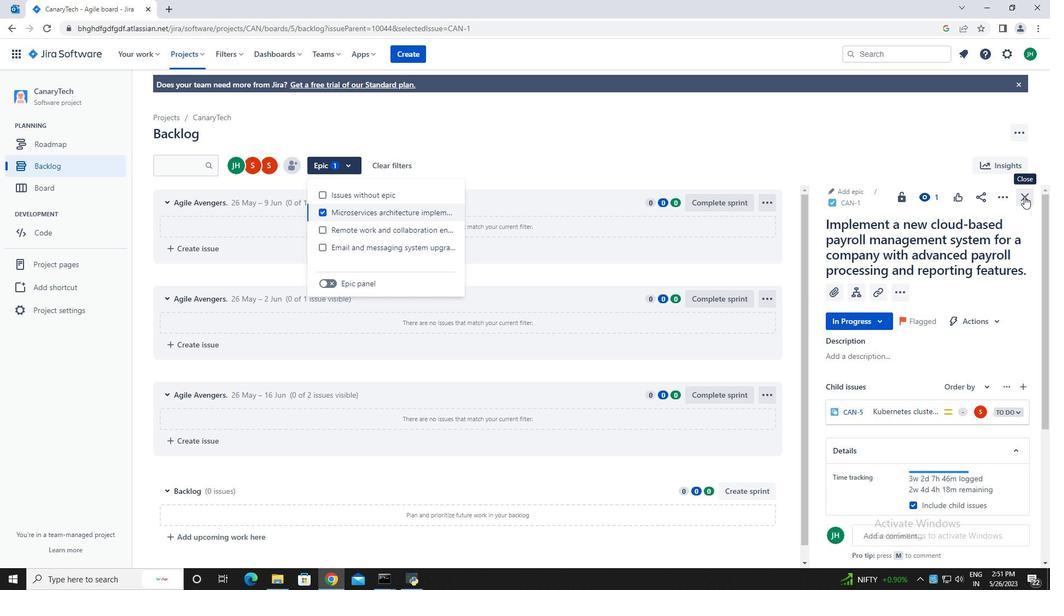 
Action: Mouse moved to (83, 168)
Screenshot: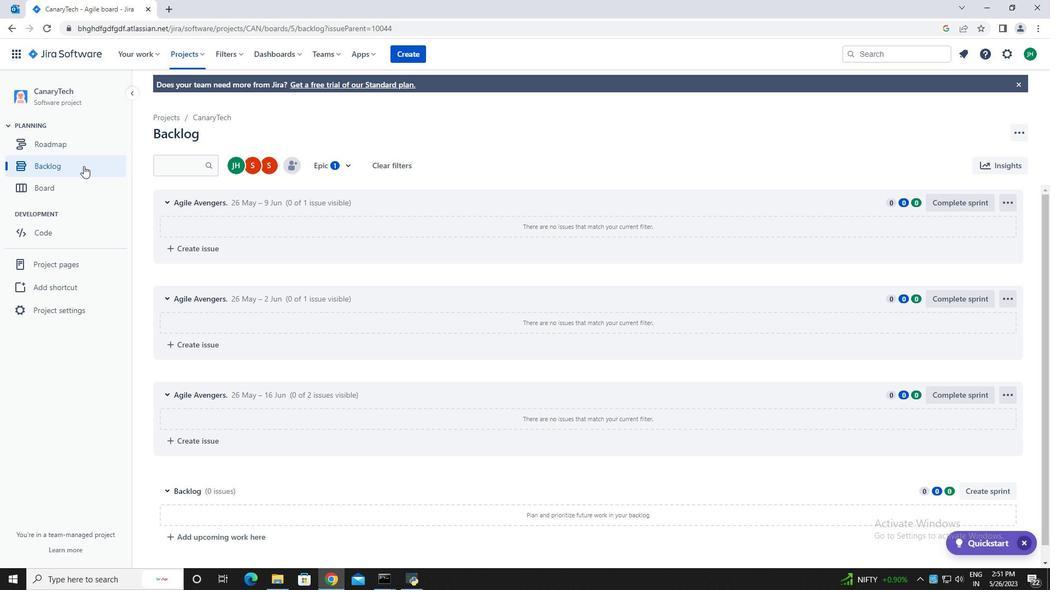 
Action: Mouse pressed left at (83, 168)
Screenshot: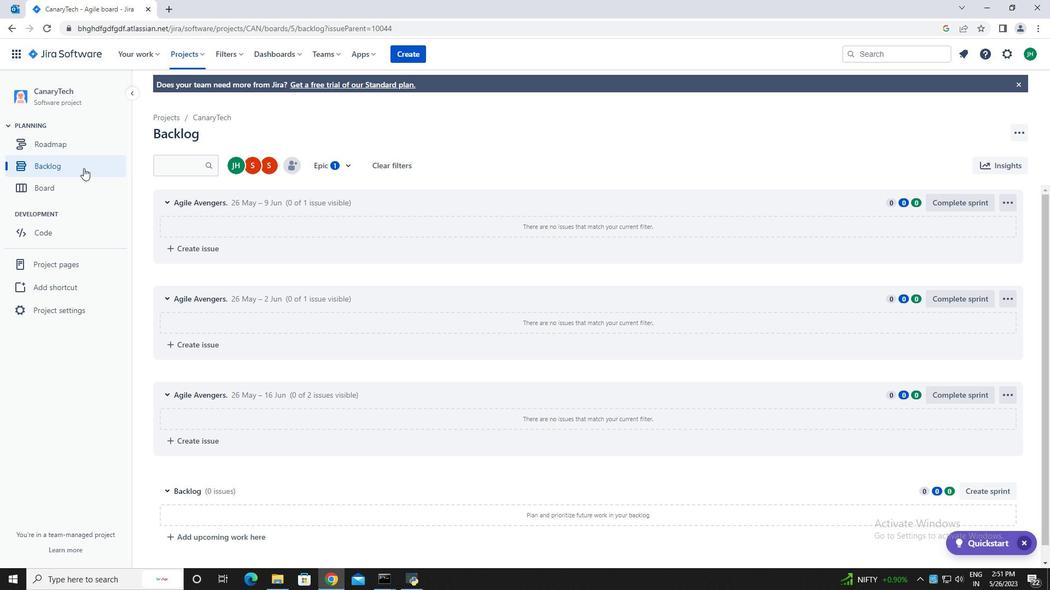 
Action: Mouse moved to (792, 326)
Screenshot: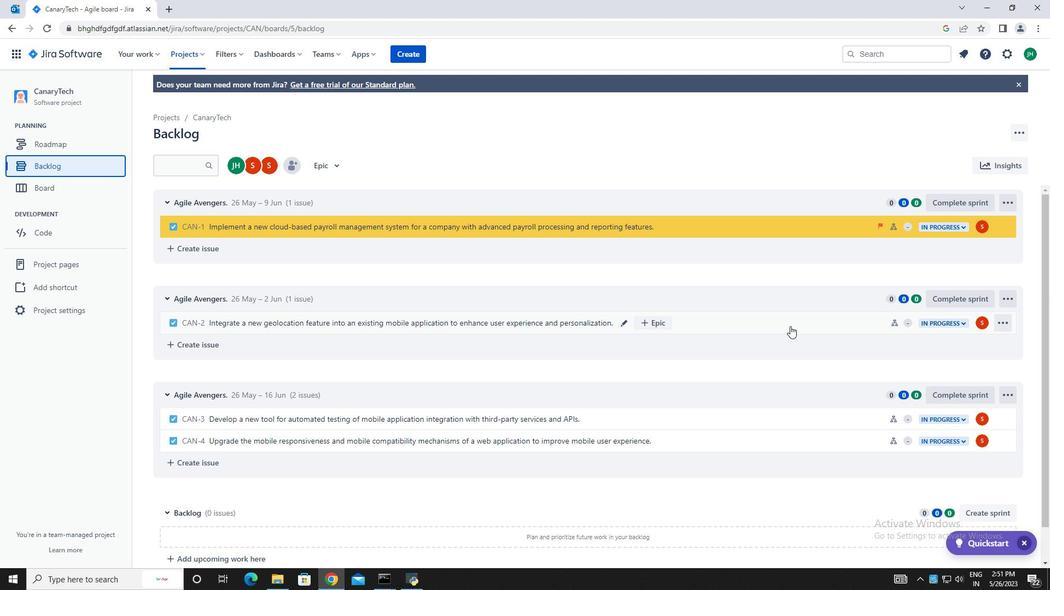 
Action: Mouse pressed left at (792, 326)
Screenshot: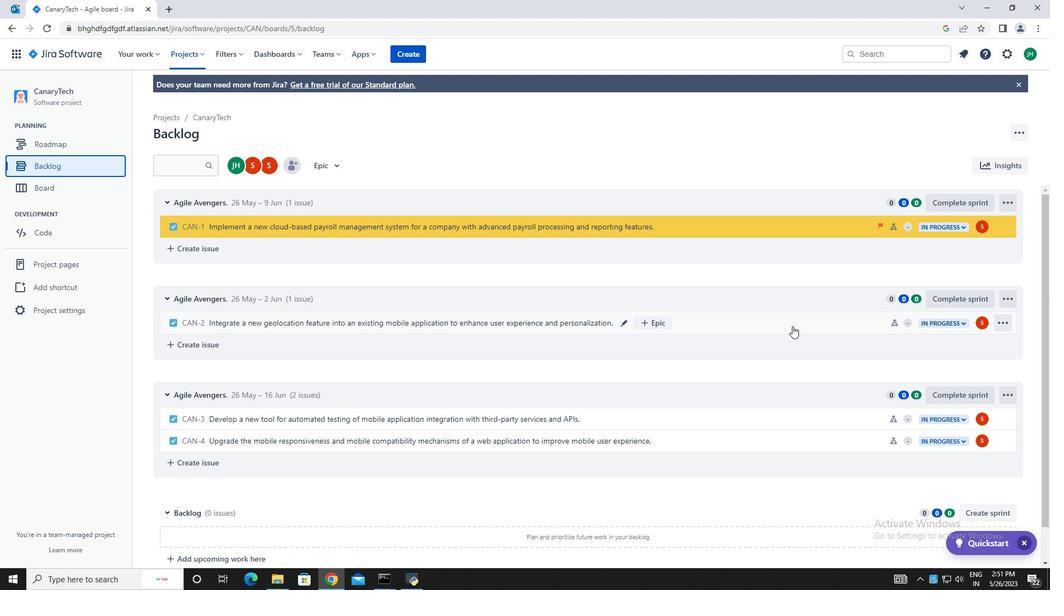 
Action: Mouse moved to (999, 196)
Screenshot: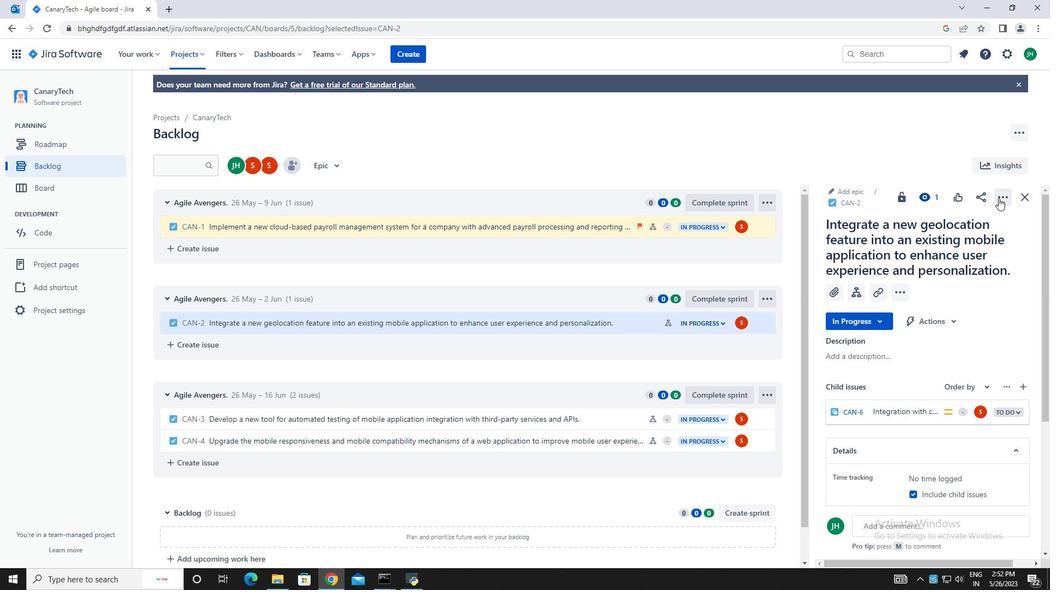 
Action: Mouse pressed left at (999, 196)
Screenshot: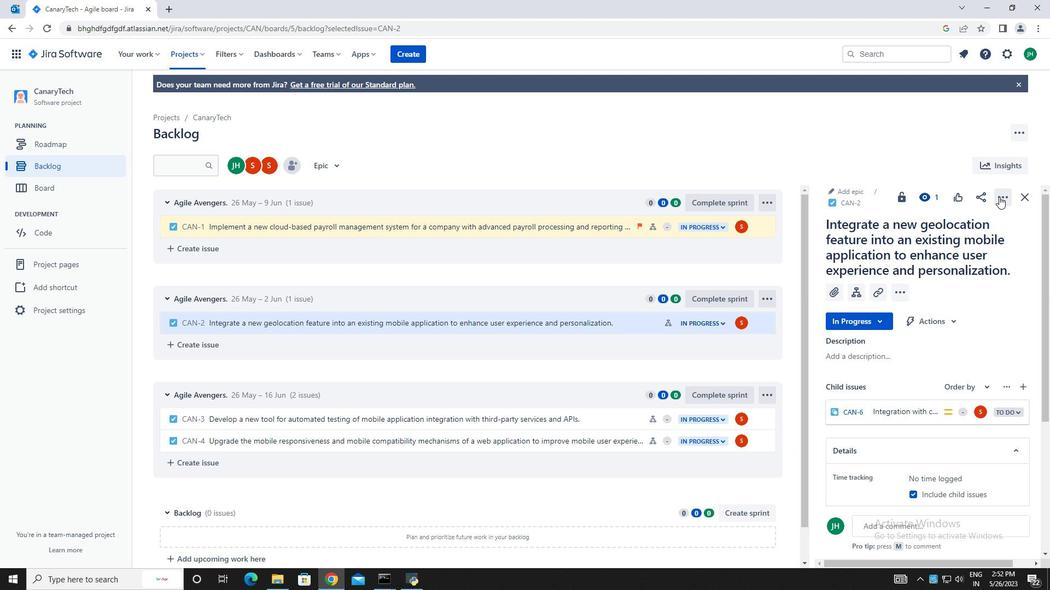 
Action: Mouse moved to (947, 228)
Screenshot: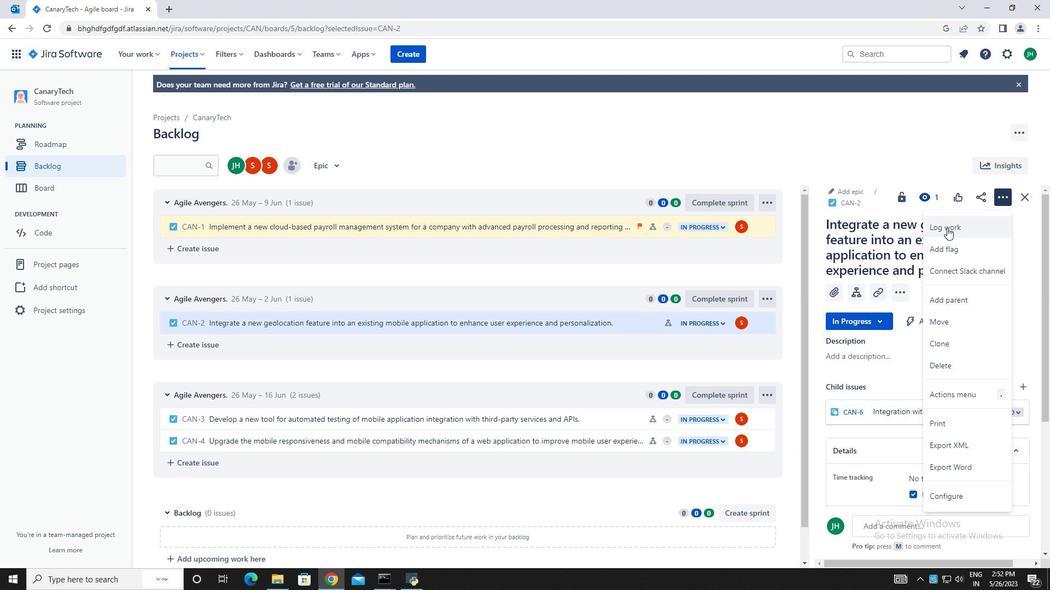 
Action: Mouse pressed left at (947, 228)
Screenshot: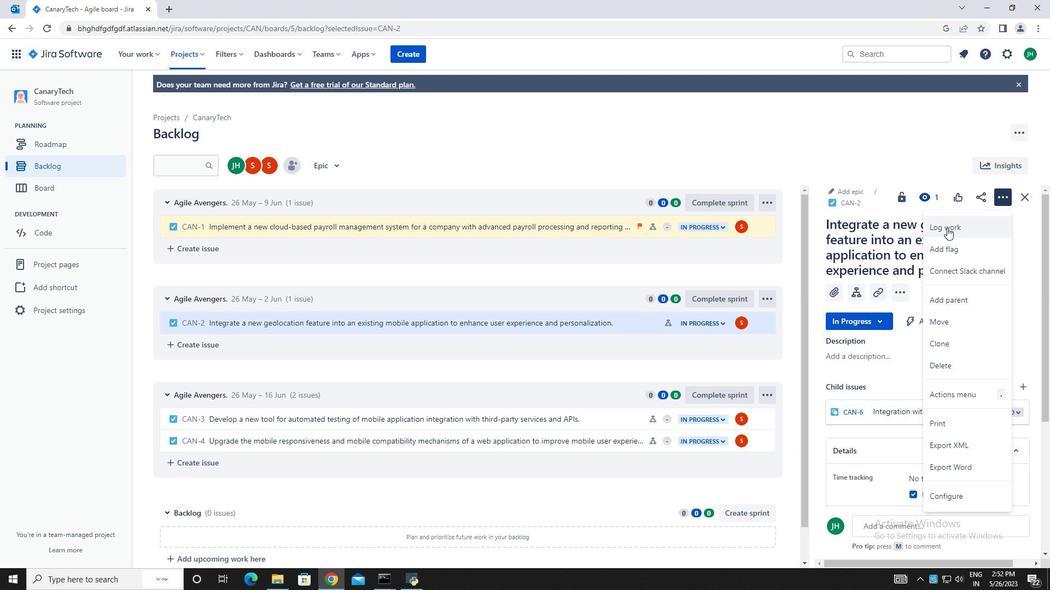 
Action: Mouse moved to (484, 162)
Screenshot: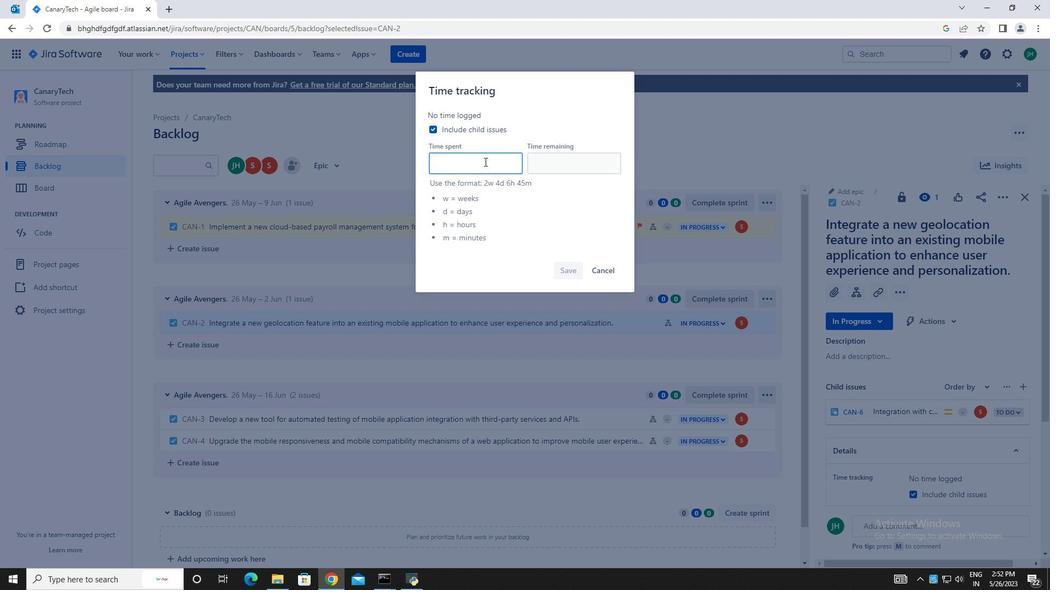 
Action: Mouse pressed left at (484, 162)
Screenshot: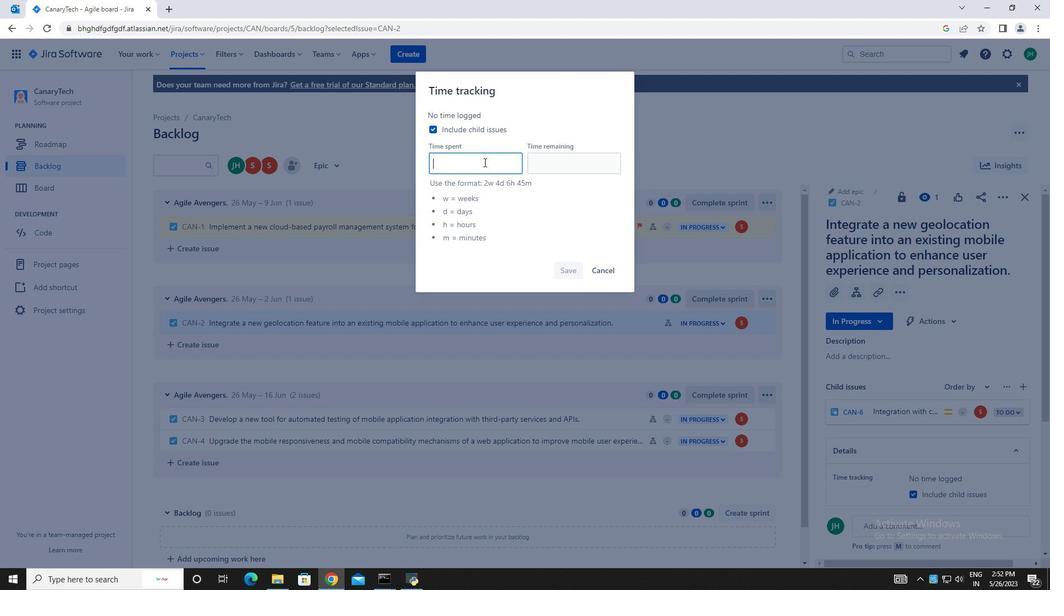 
Action: Key pressed 4w<Key.space>3d<Key.space>6h<Key.space>34m
Screenshot: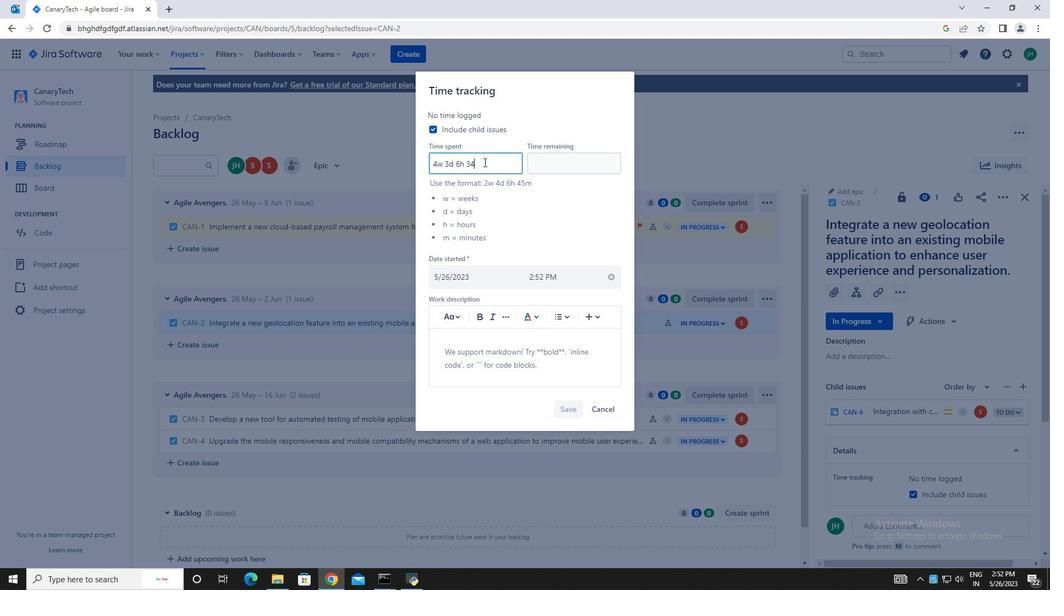 
Action: Mouse moved to (543, 166)
Screenshot: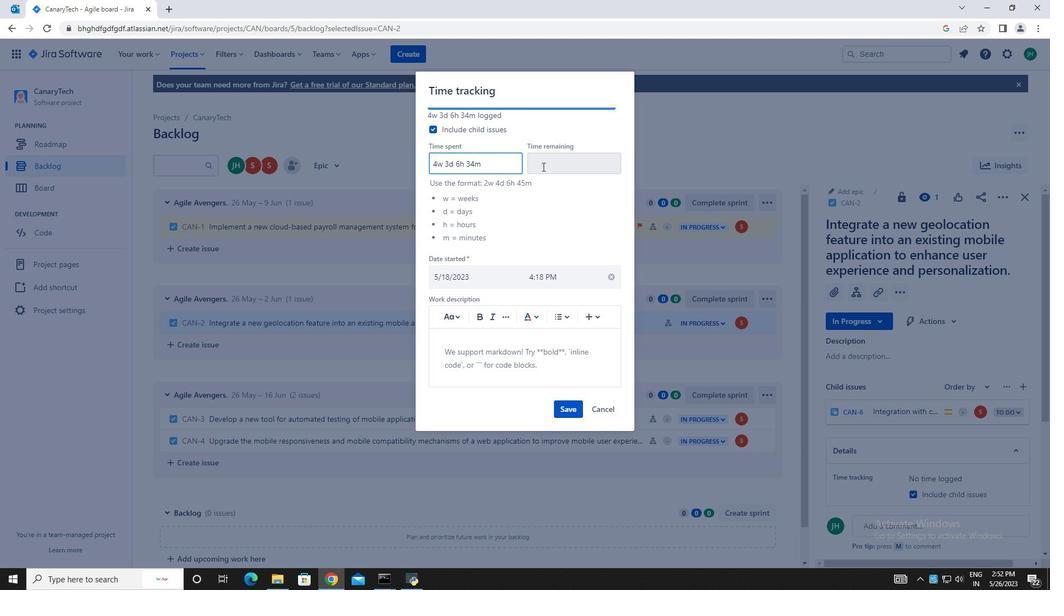 
Action: Mouse pressed left at (543, 166)
Screenshot: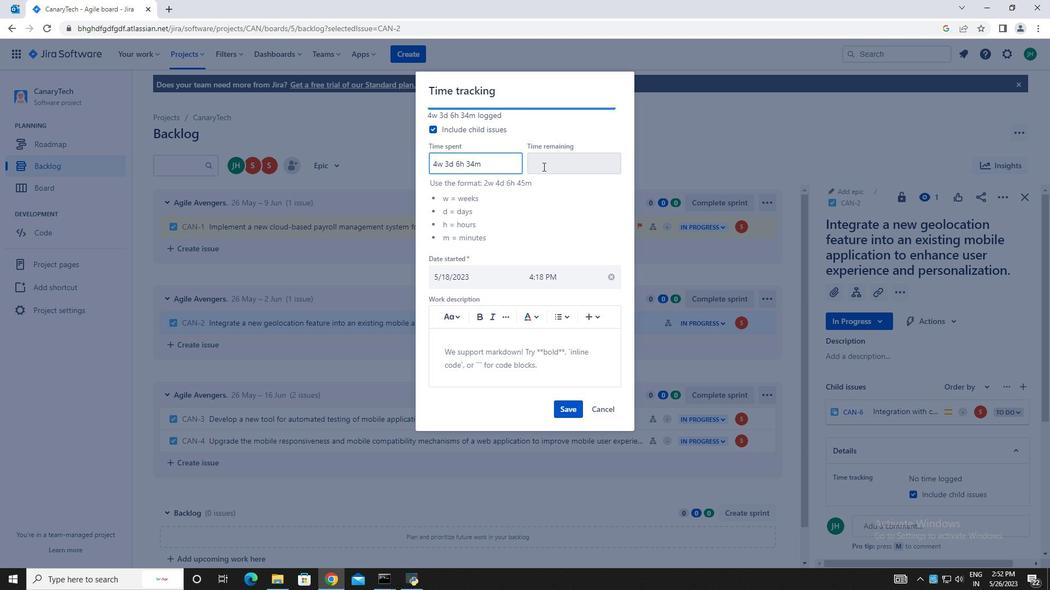
Action: Key pressed 5w<Key.space>5d<Key.space>9h<Key.space>55m
Screenshot: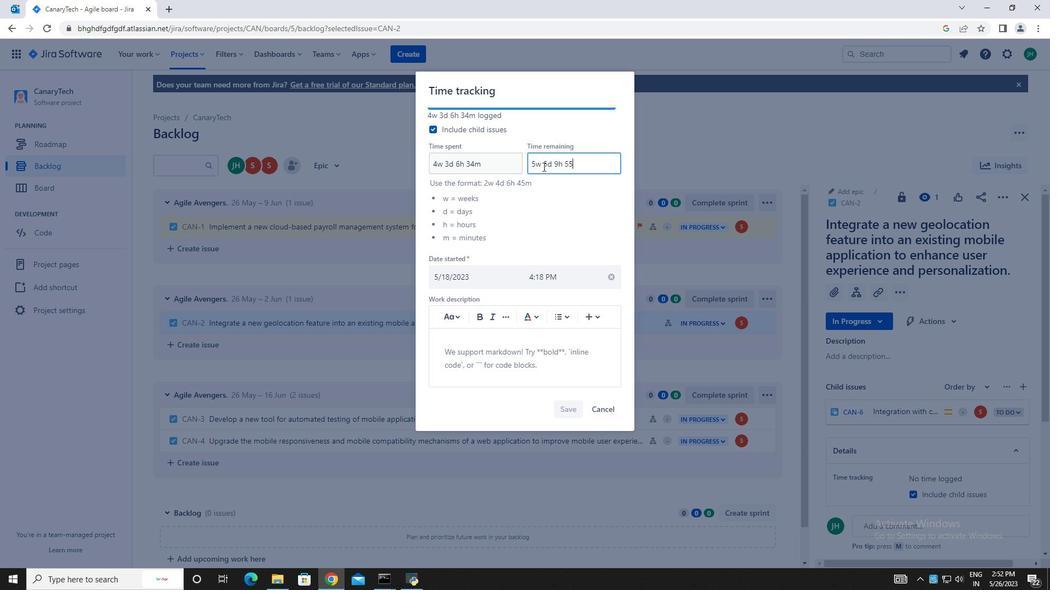 
Action: Mouse moved to (570, 409)
Screenshot: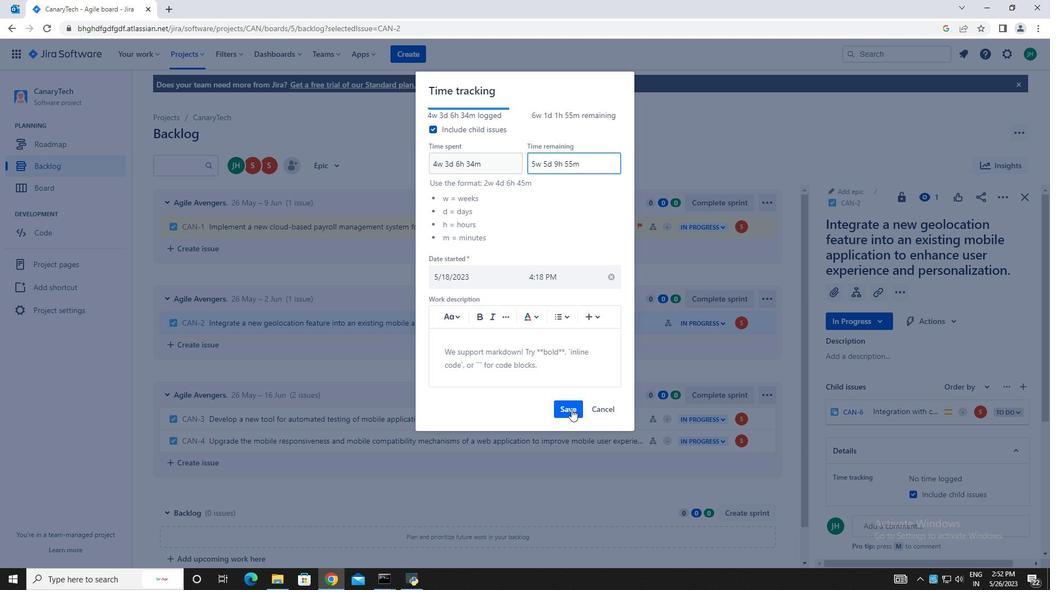 
Action: Mouse pressed left at (570, 409)
Screenshot: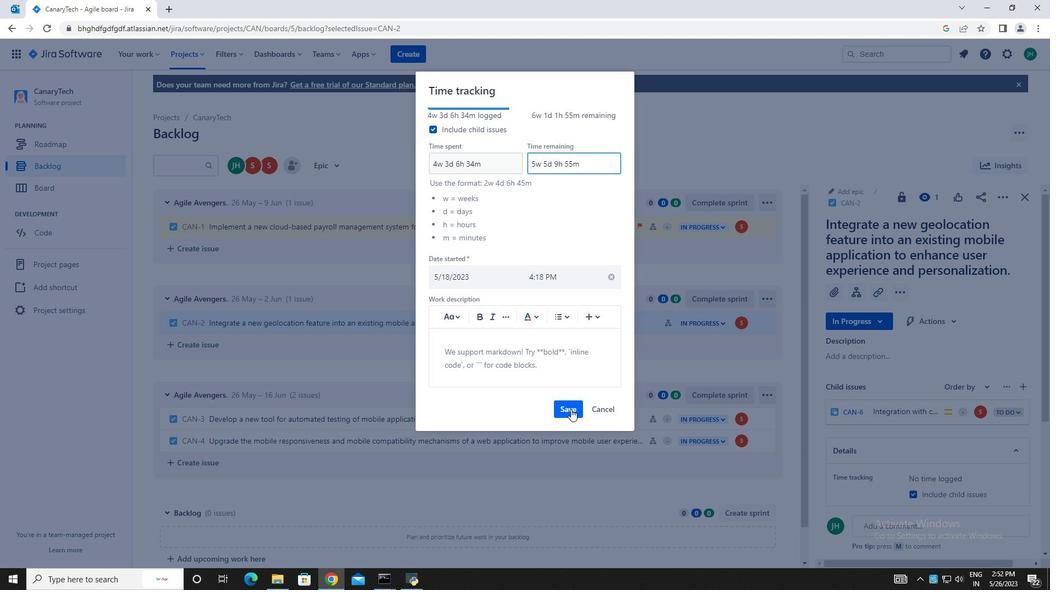 
Action: Mouse moved to (1003, 195)
Screenshot: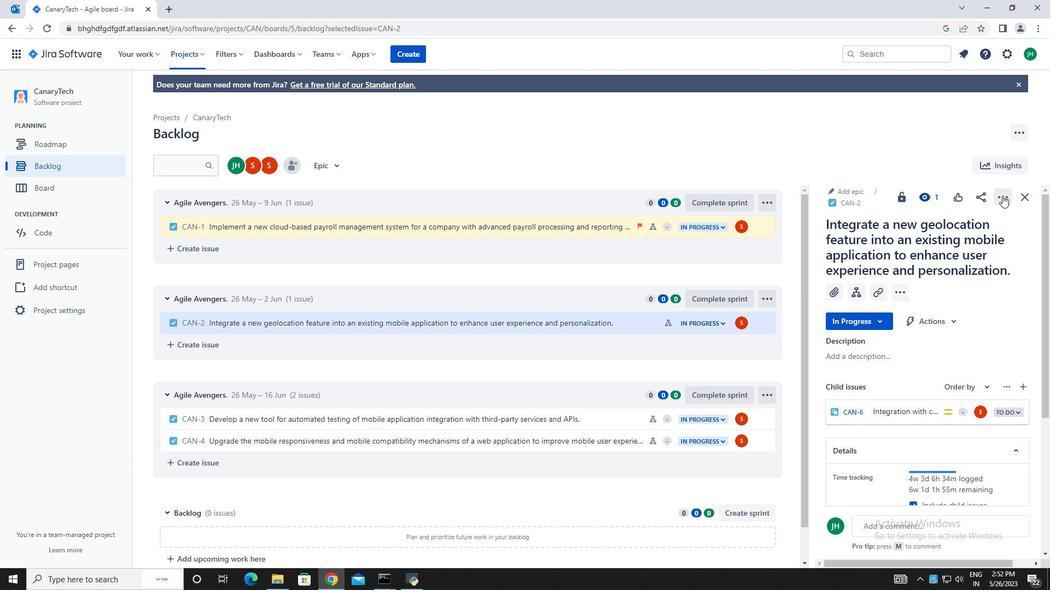 
Action: Mouse pressed left at (1003, 195)
Screenshot: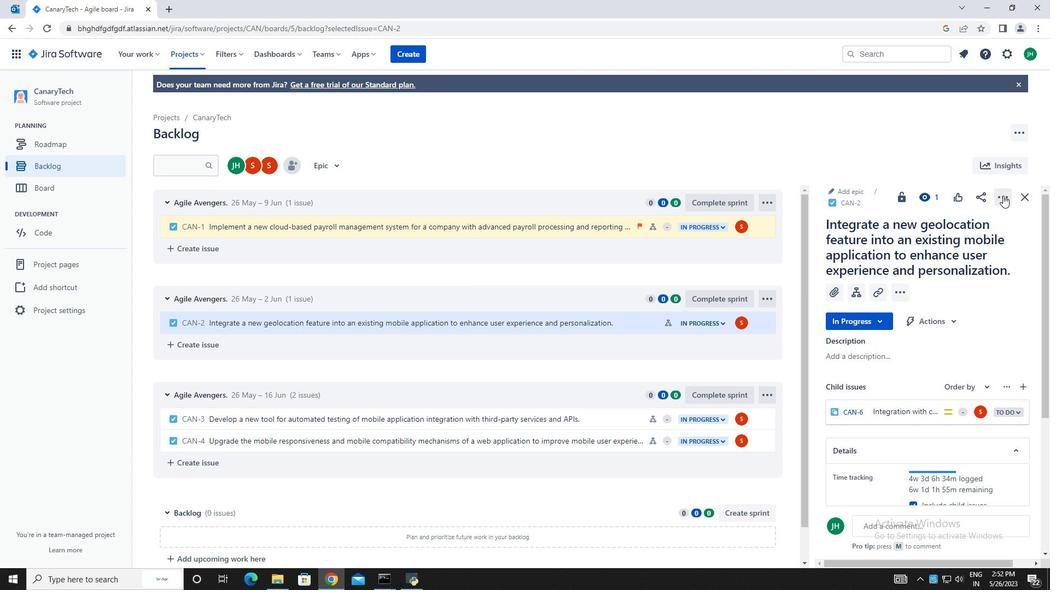 
Action: Mouse moved to (950, 345)
Screenshot: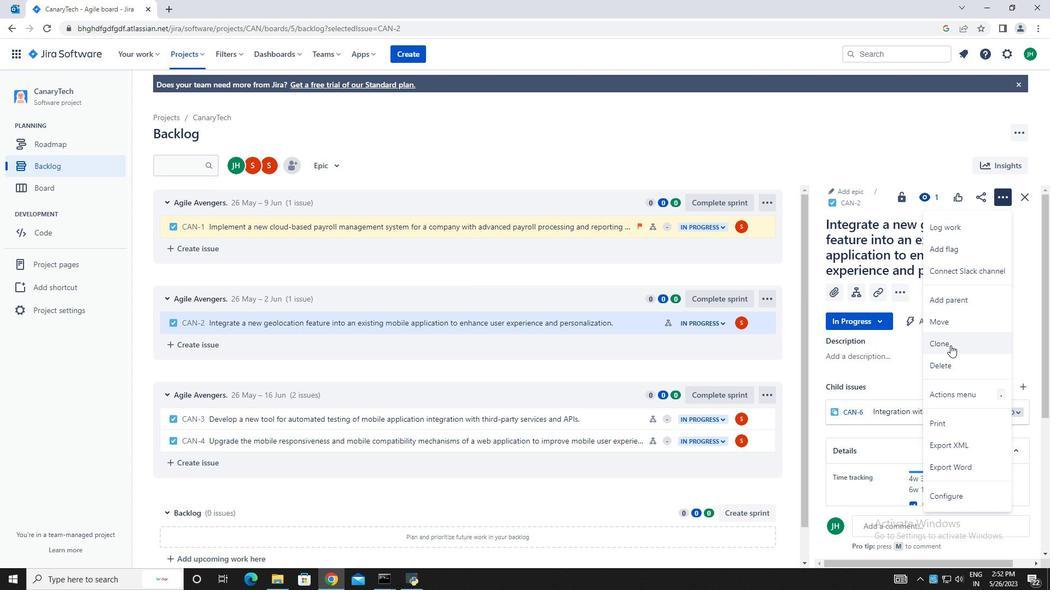
Action: Mouse pressed left at (950, 345)
Screenshot: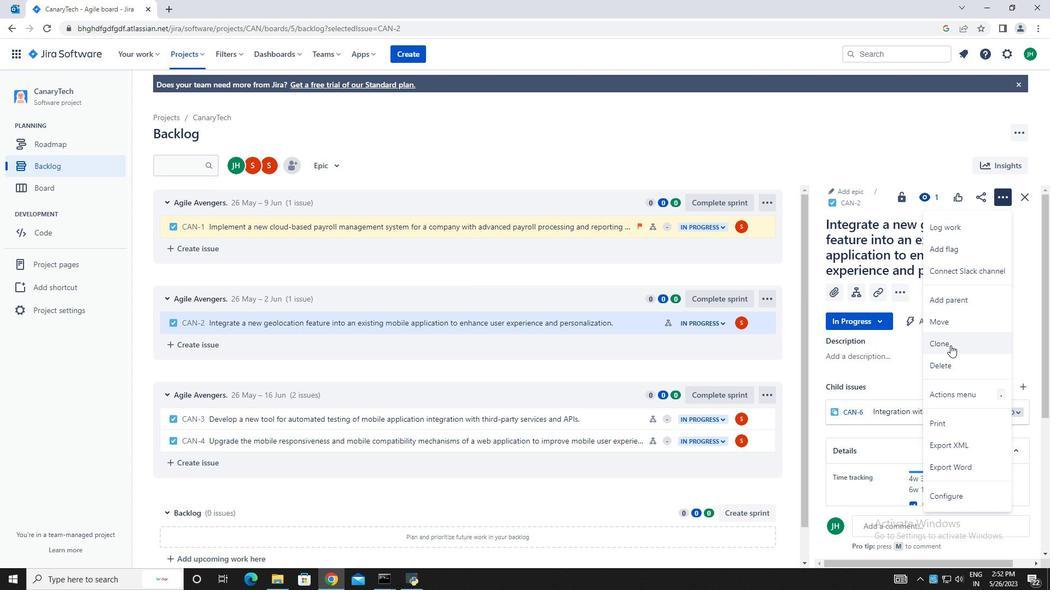 
Action: Mouse moved to (597, 231)
Screenshot: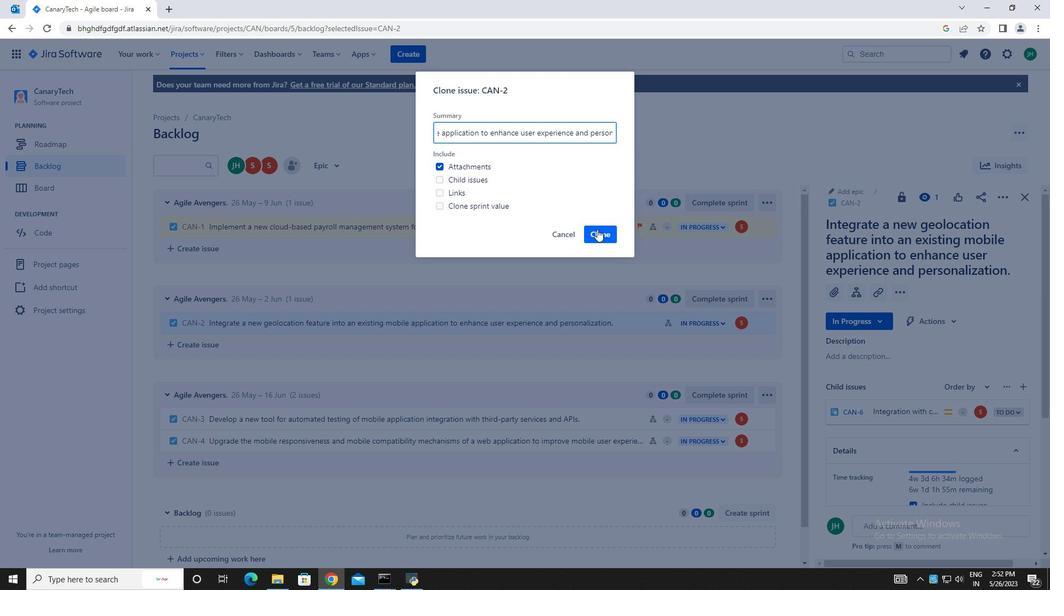 
Action: Mouse pressed left at (597, 231)
Screenshot: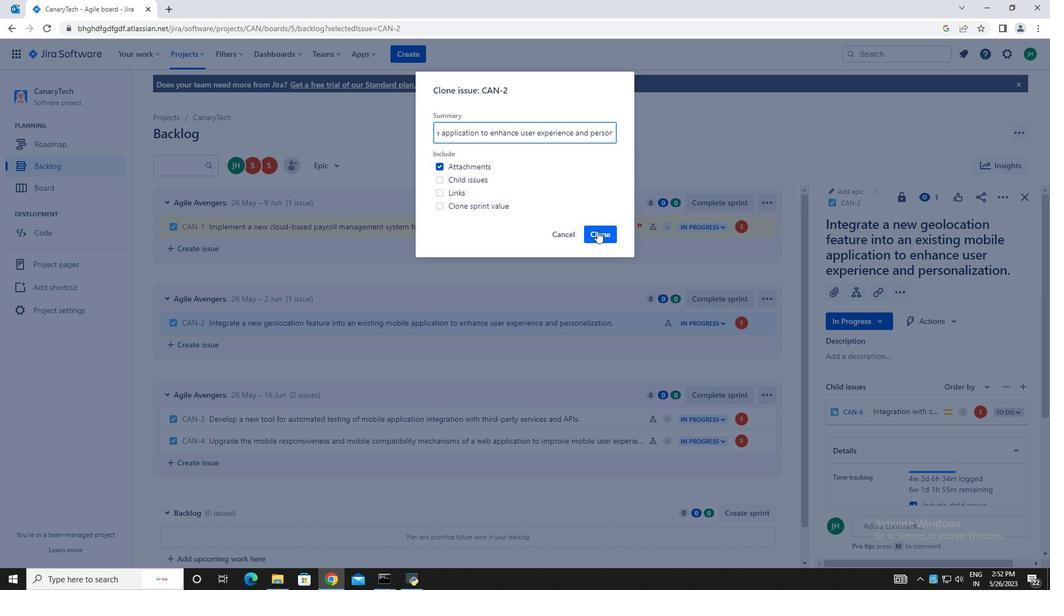 
Action: Mouse moved to (328, 163)
Screenshot: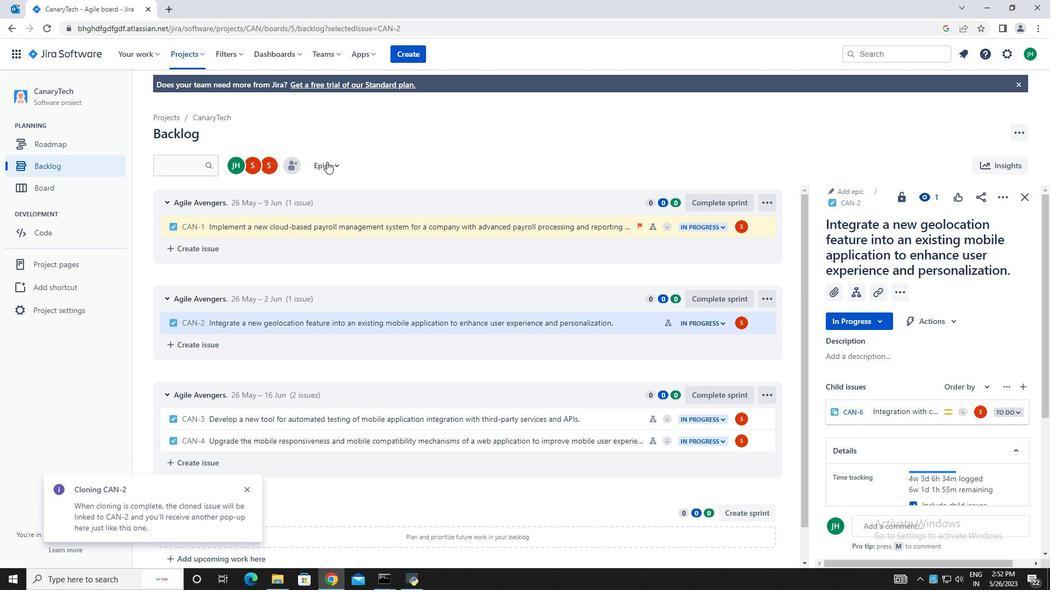 
Action: Mouse pressed left at (328, 163)
Screenshot: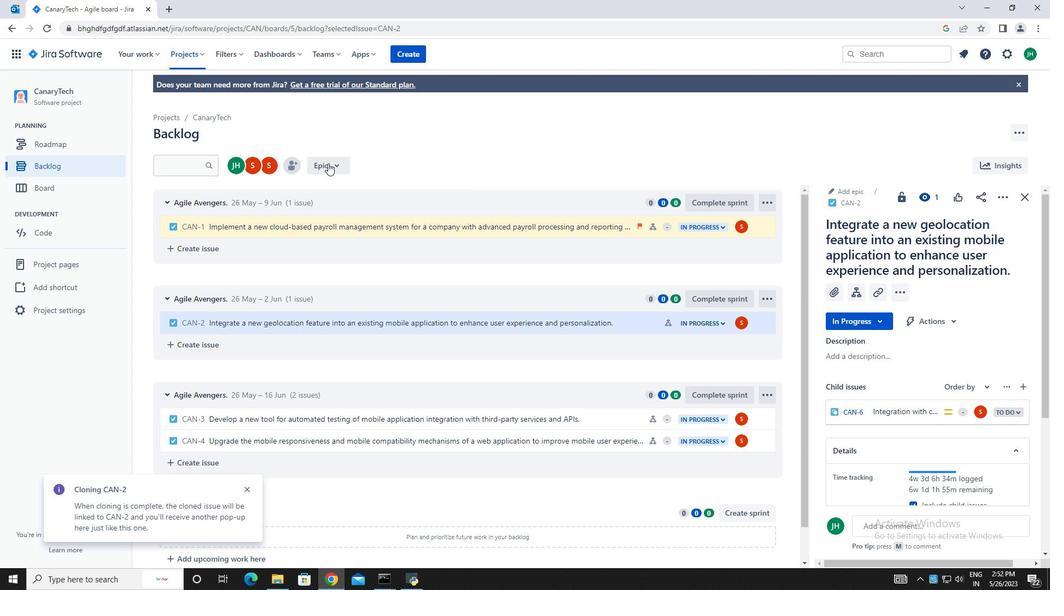 
Action: Mouse moved to (346, 230)
Screenshot: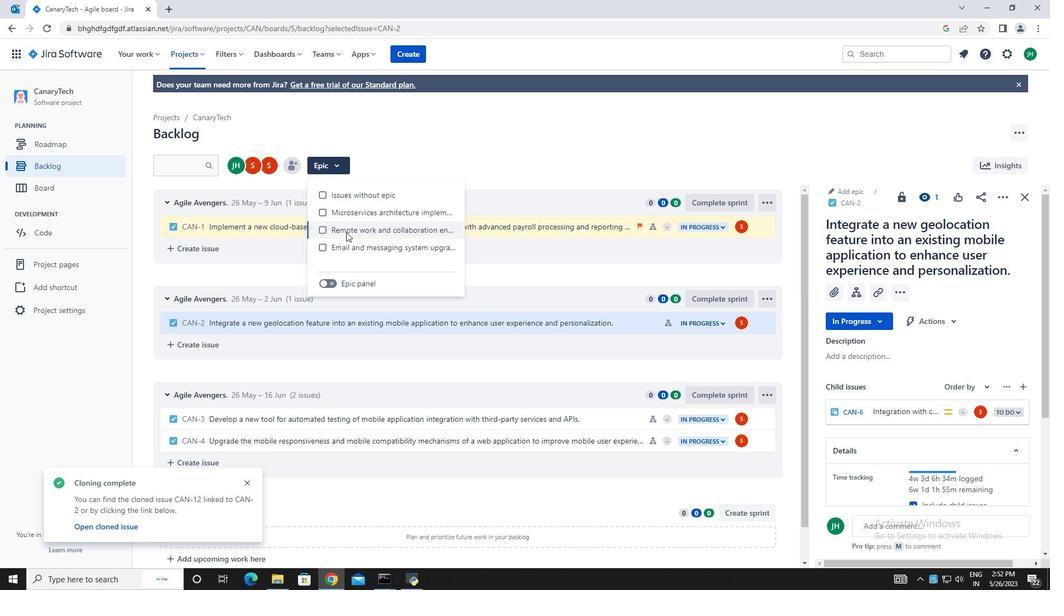 
Action: Mouse pressed left at (346, 230)
Screenshot: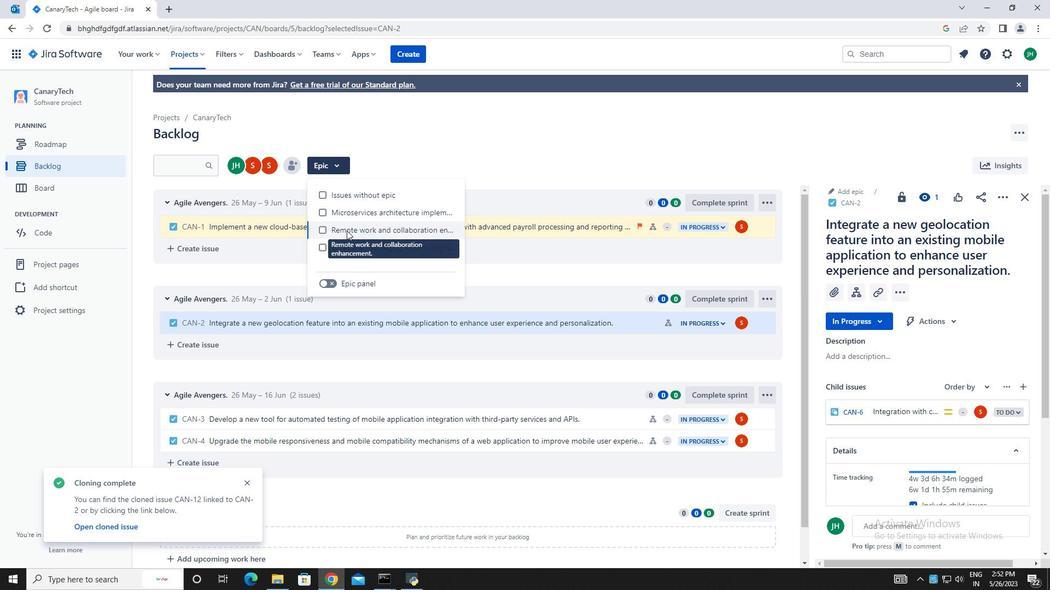 
Action: Mouse moved to (1021, 199)
Screenshot: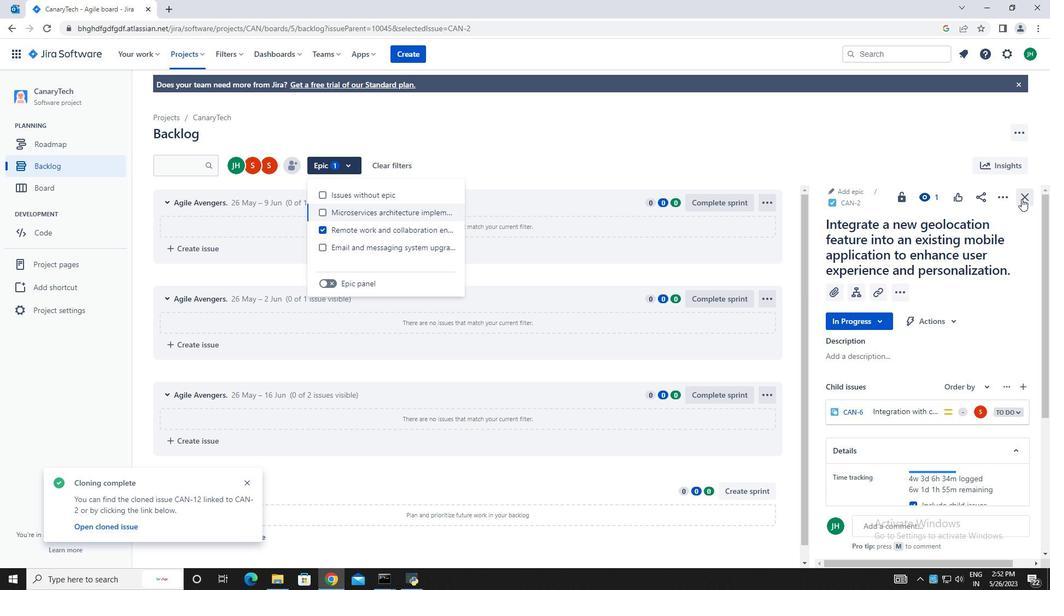 
Action: Mouse pressed left at (1021, 199)
Screenshot: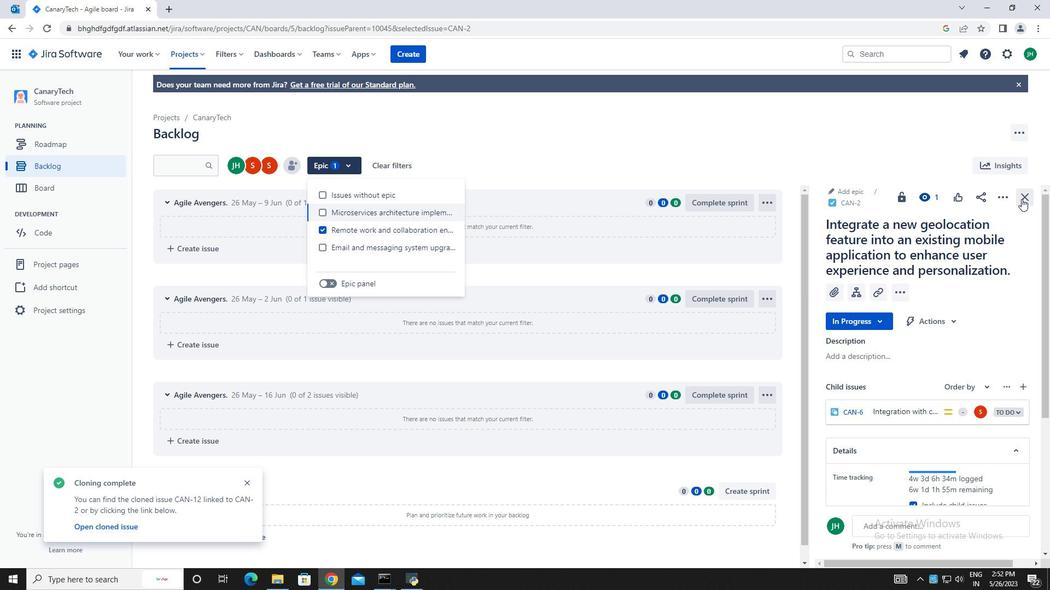 
Action: Mouse moved to (812, 202)
Screenshot: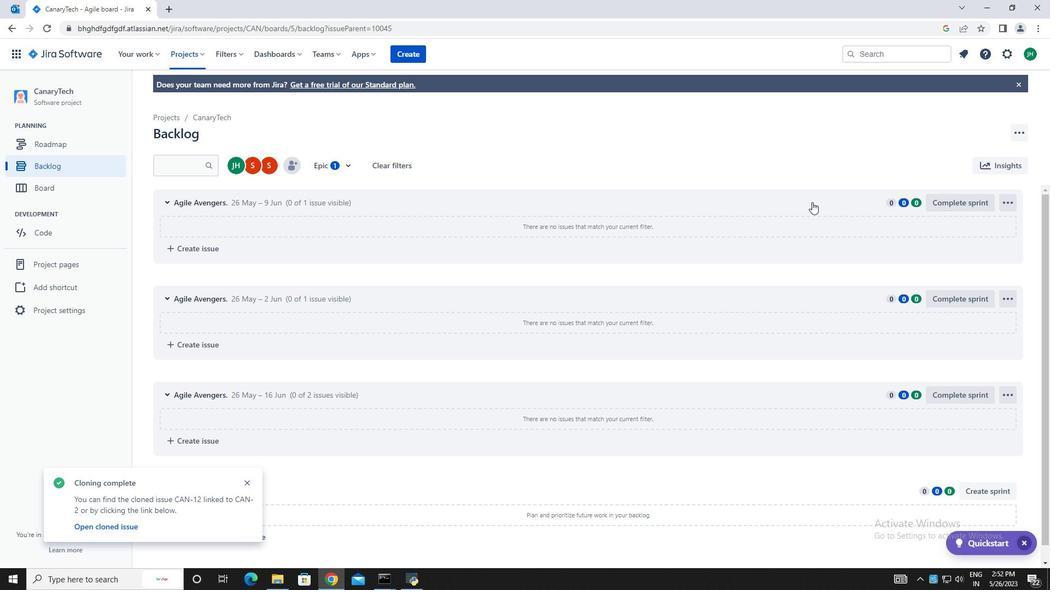 
